 Task: Look for Airbnb properties in Hassi Messaoud, Algeria from 2nd December, 2023 to 9th December, 2023 for 4 adults. Place can be entire room with 2 bedrooms having 2 beds and 2 bathrooms. Property type can be house. Amenities needed are: washing machine.
Action: Mouse moved to (439, 98)
Screenshot: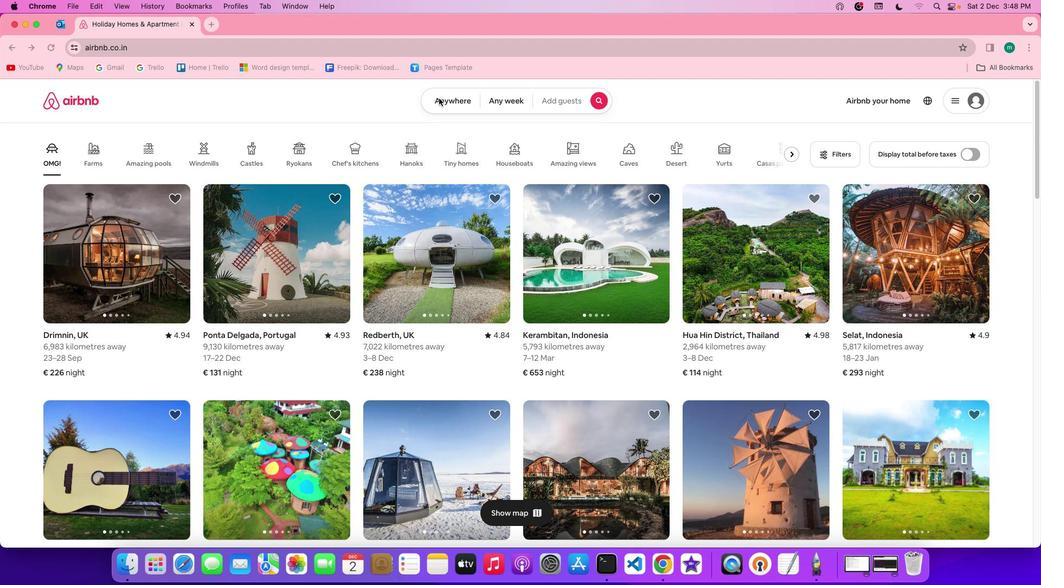 
Action: Mouse pressed left at (439, 98)
Screenshot: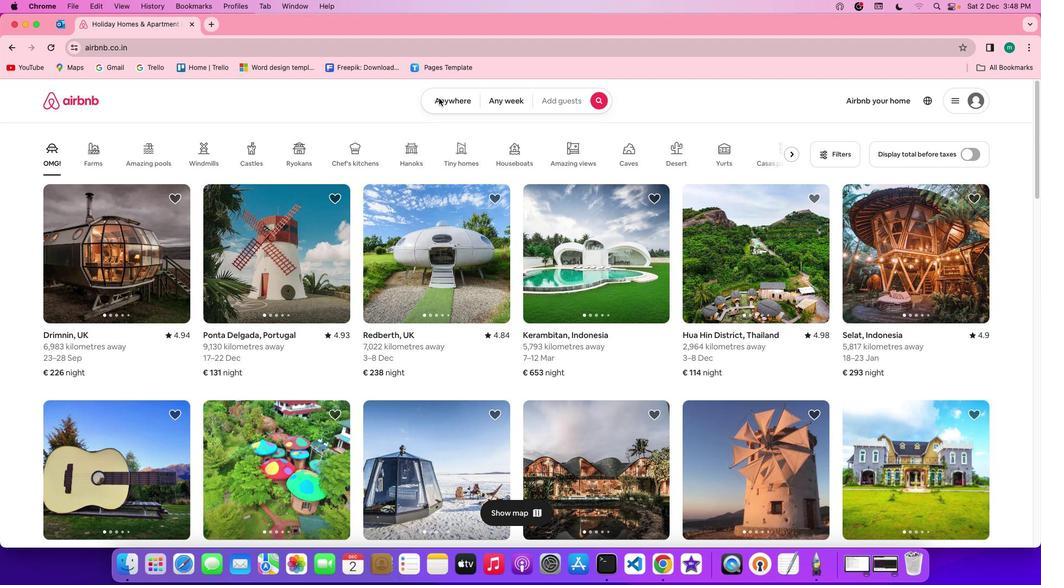 
Action: Mouse pressed left at (439, 98)
Screenshot: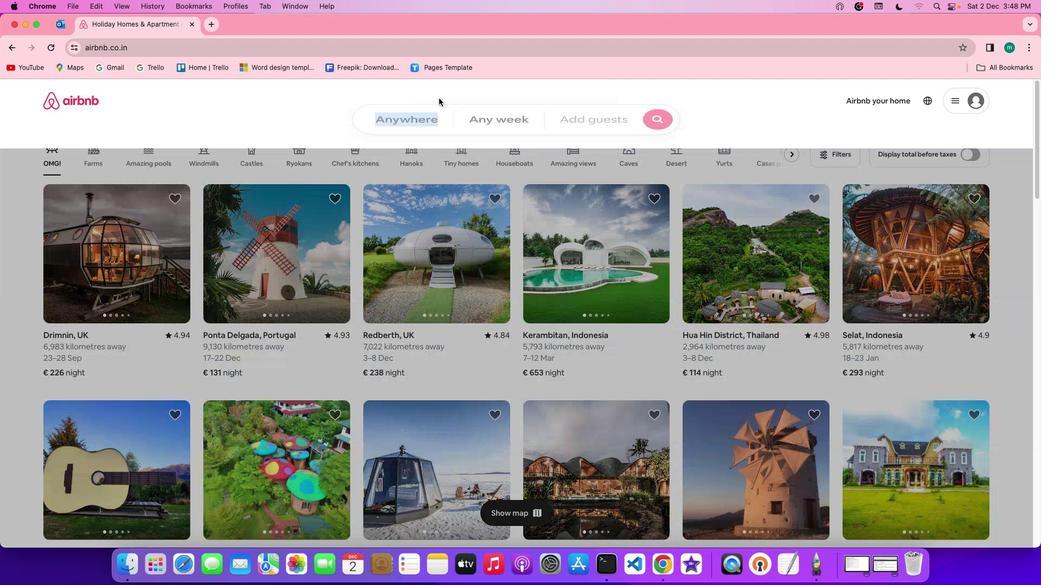 
Action: Mouse moved to (393, 145)
Screenshot: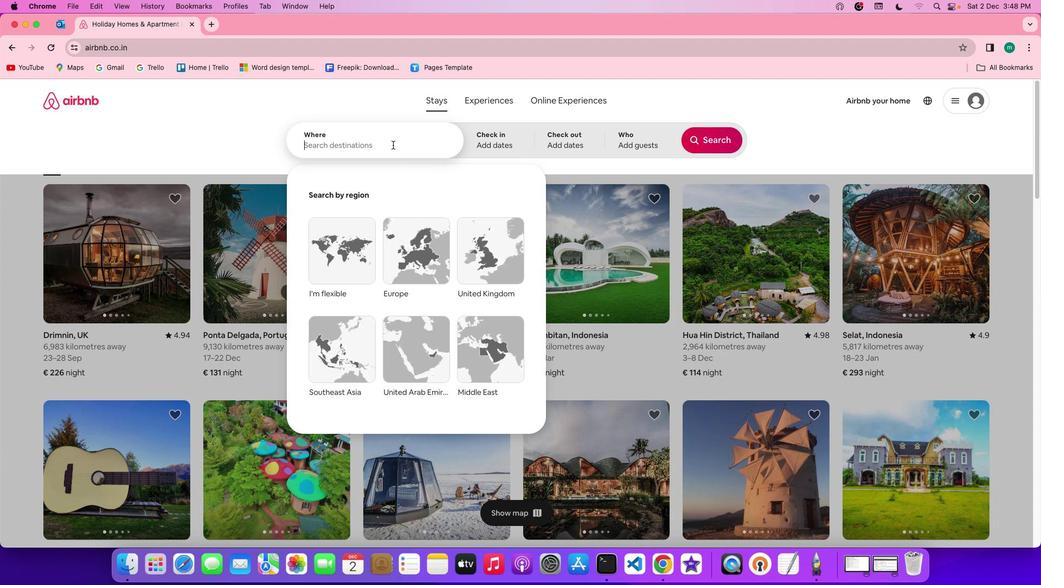 
Action: Mouse pressed left at (393, 145)
Screenshot: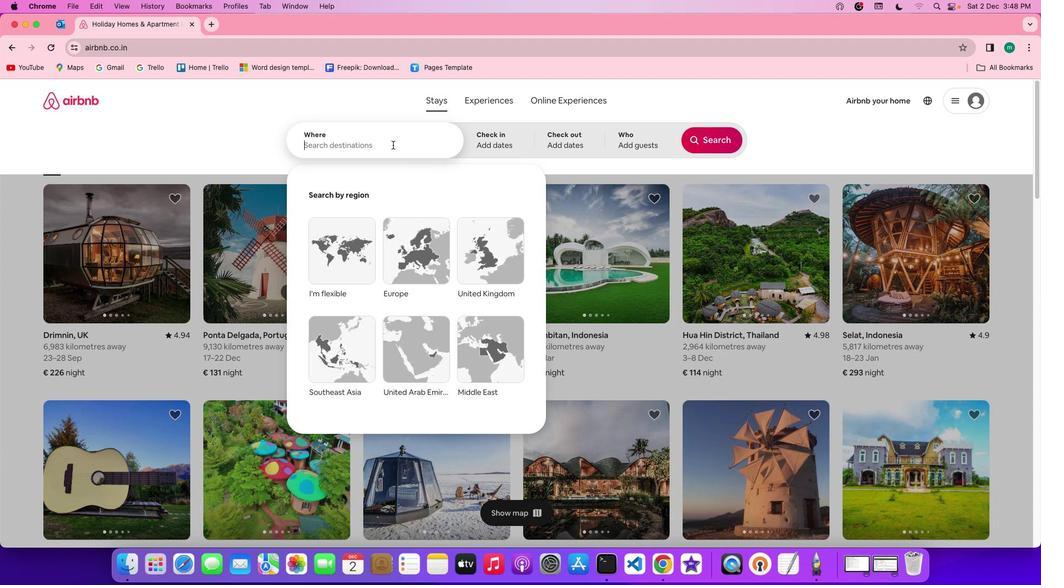 
Action: Key pressed Key.shift'H''a''s''s''i'Key.spaceKey.shift'M''e''s''s''a''o''u''d'','Key.spaceKey.shift'a''l''g''e''r''i''a'
Screenshot: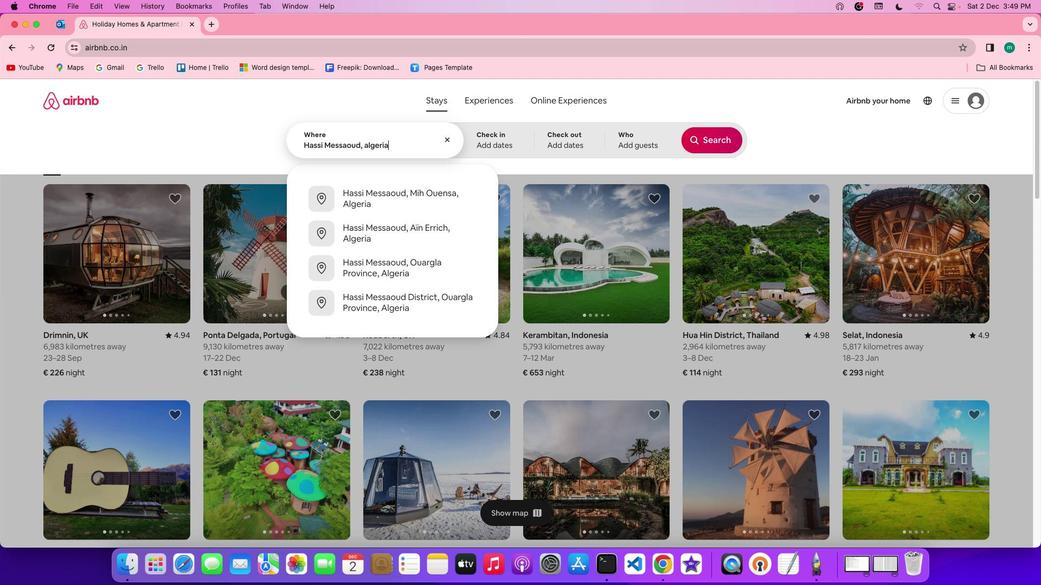 
Action: Mouse moved to (505, 138)
Screenshot: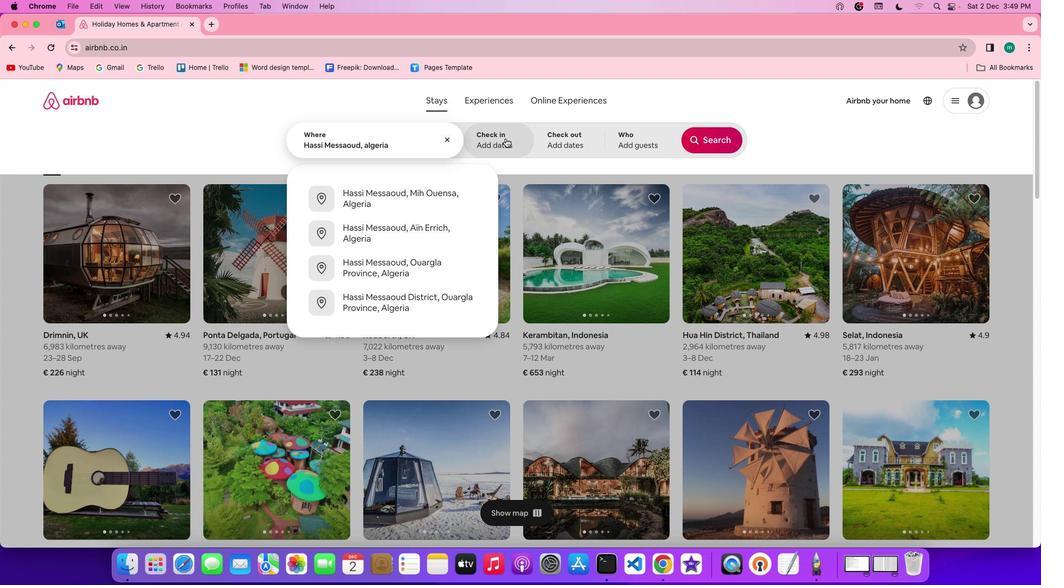 
Action: Mouse pressed left at (505, 138)
Screenshot: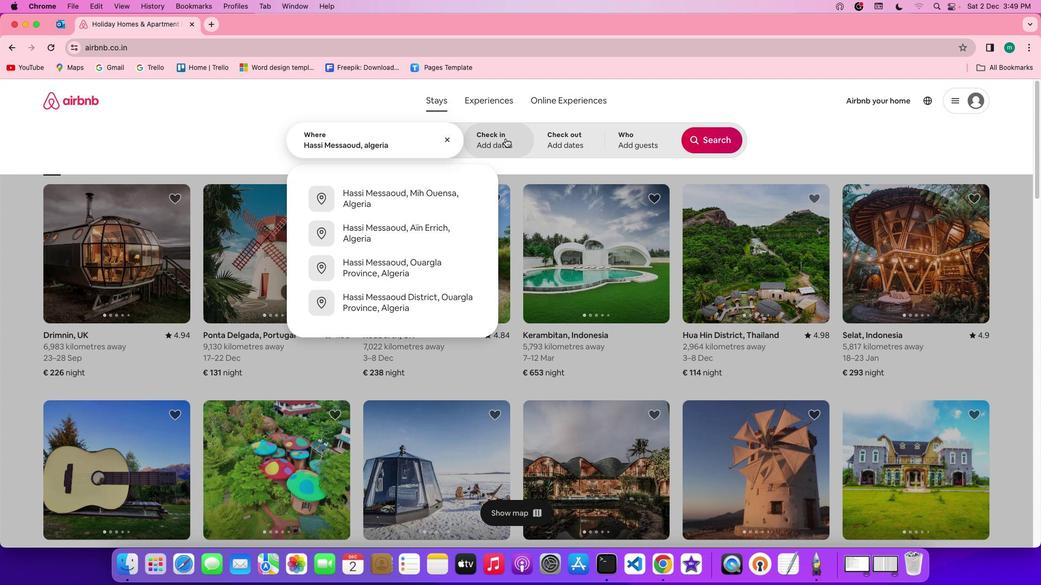 
Action: Mouse moved to (485, 278)
Screenshot: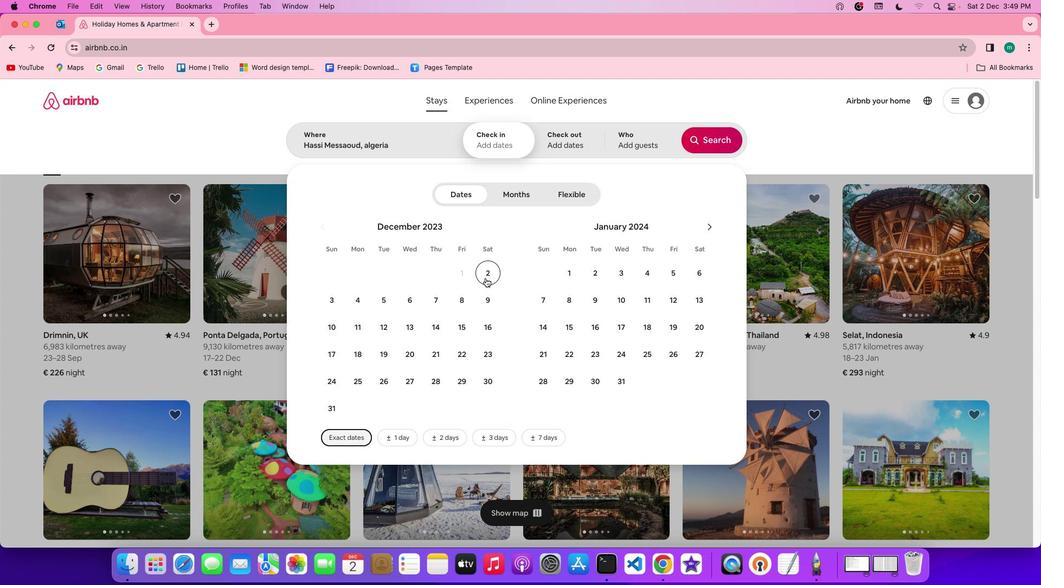 
Action: Mouse pressed left at (485, 278)
Screenshot: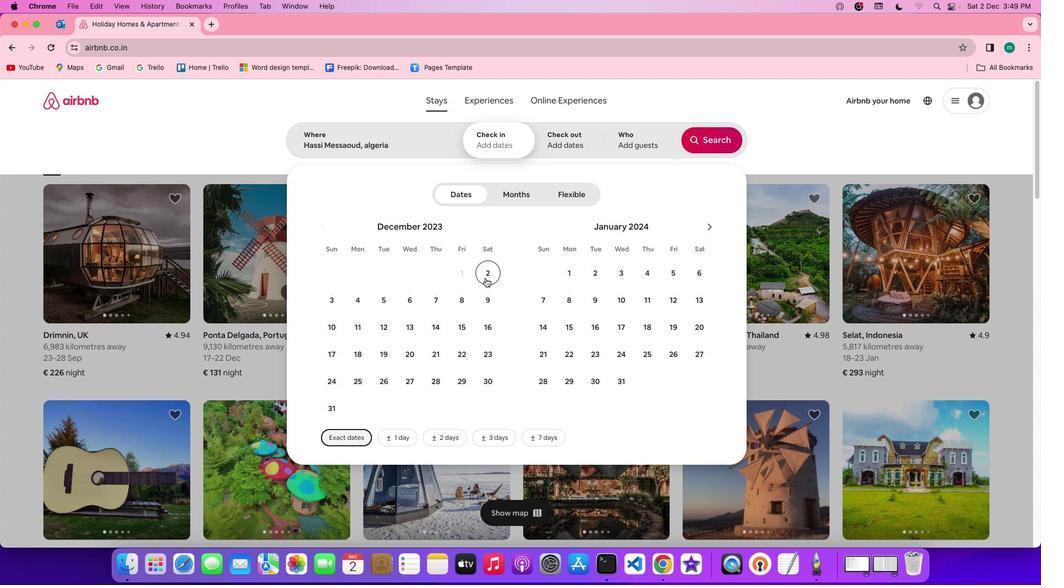 
Action: Mouse moved to (478, 302)
Screenshot: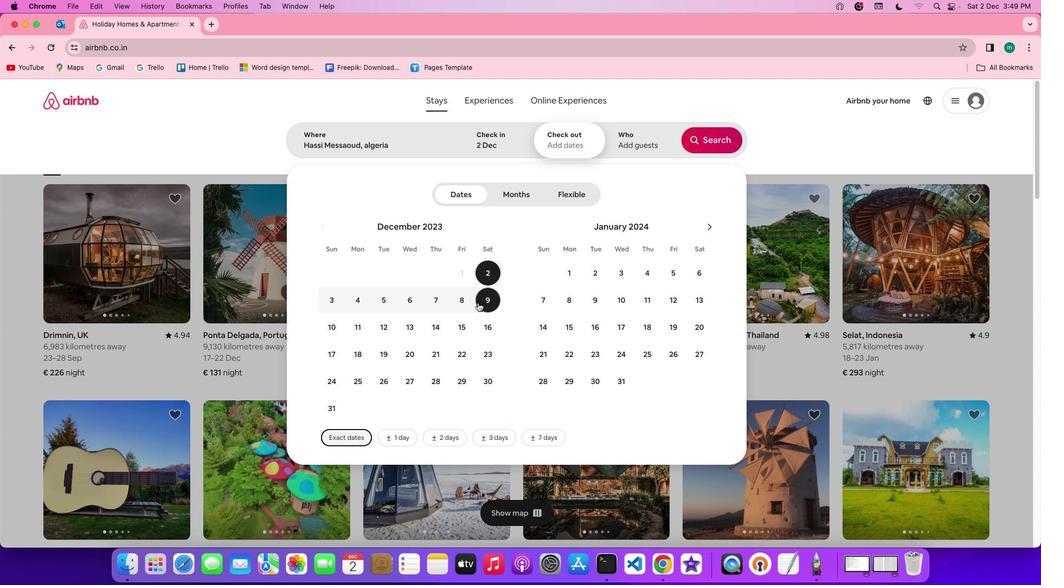 
Action: Mouse pressed left at (478, 302)
Screenshot: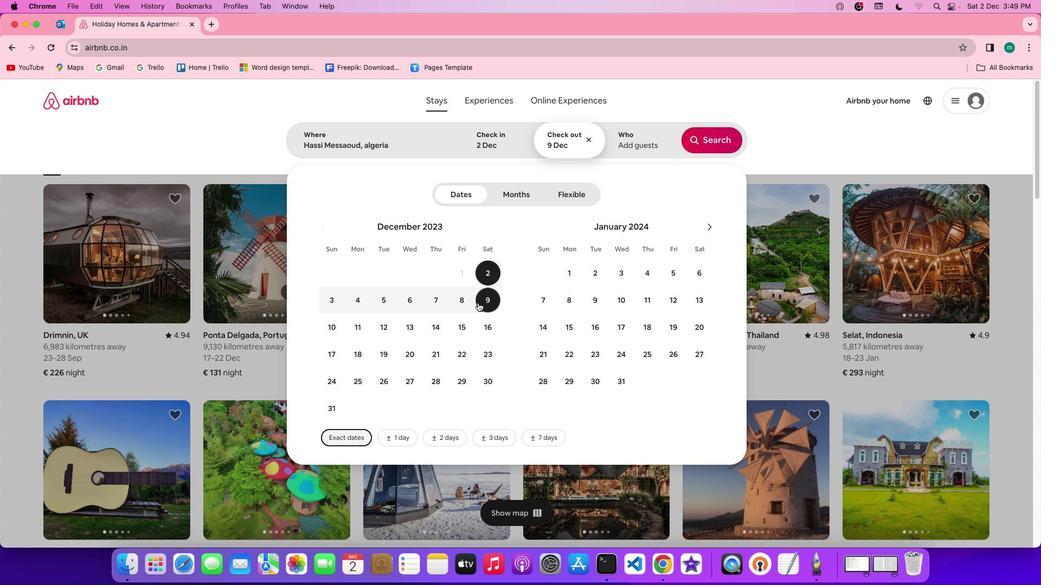 
Action: Mouse moved to (649, 149)
Screenshot: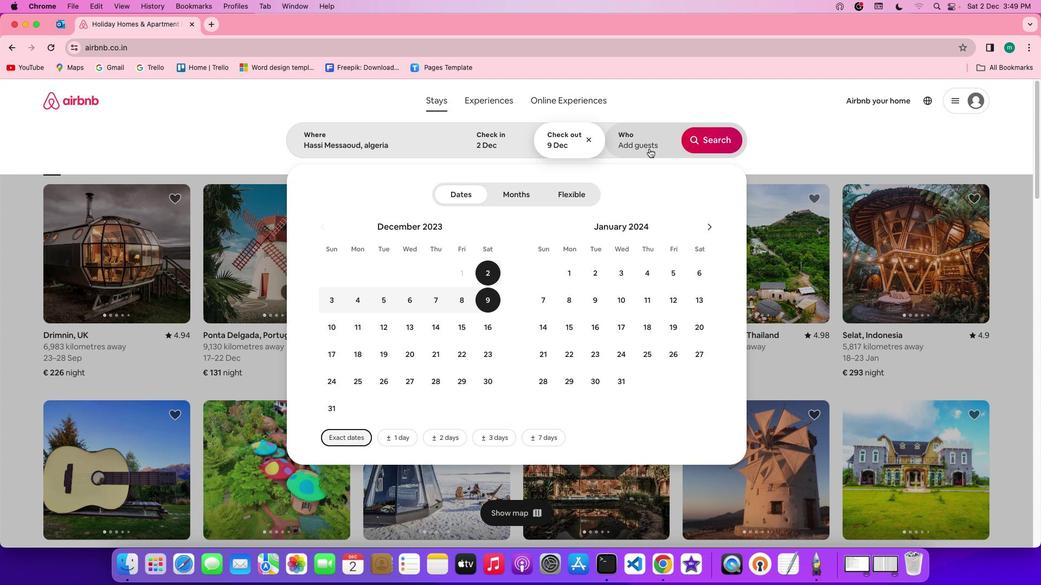 
Action: Mouse pressed left at (649, 149)
Screenshot: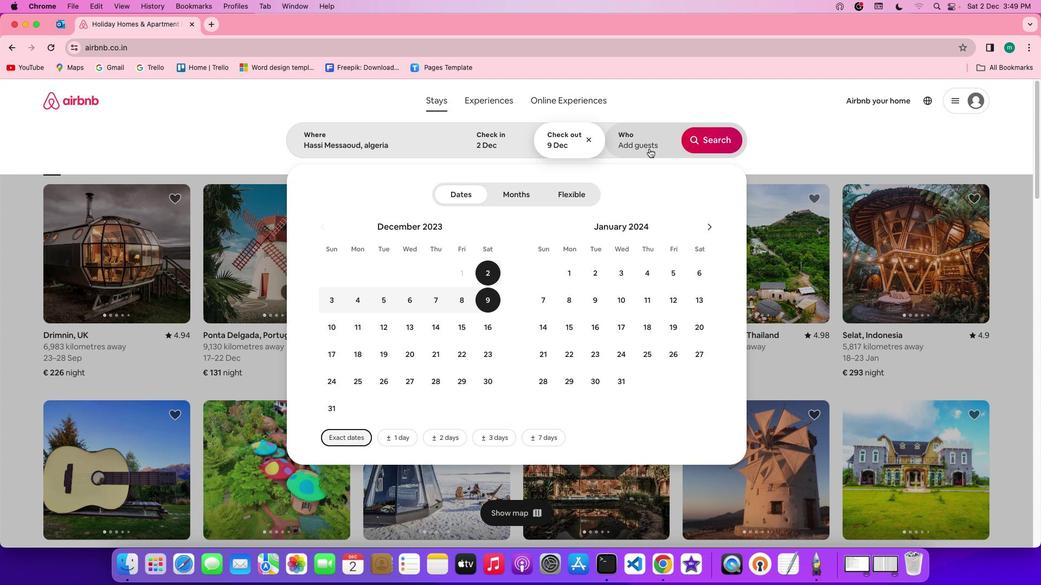 
Action: Mouse moved to (717, 193)
Screenshot: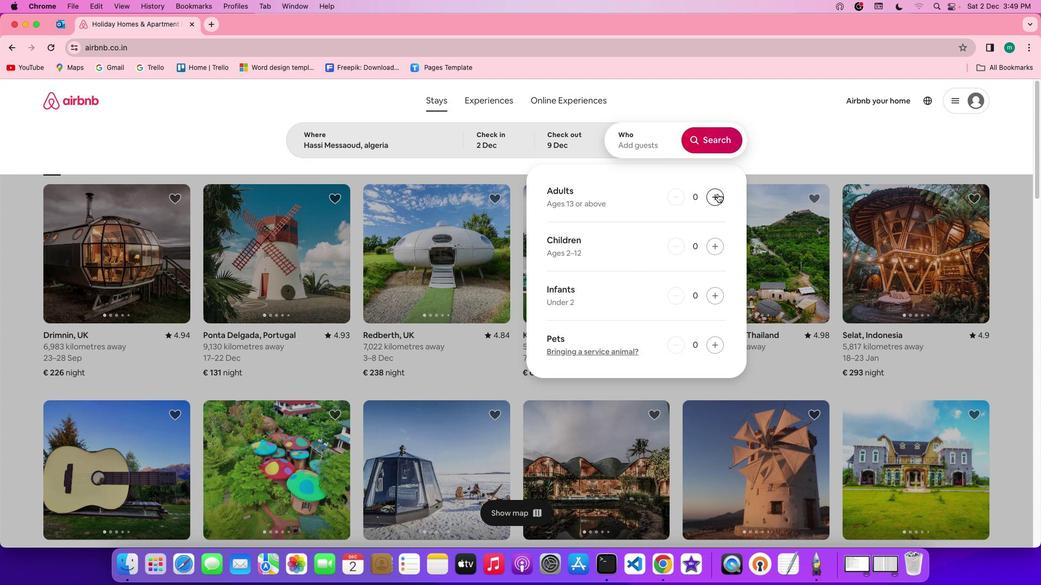 
Action: Mouse pressed left at (717, 193)
Screenshot: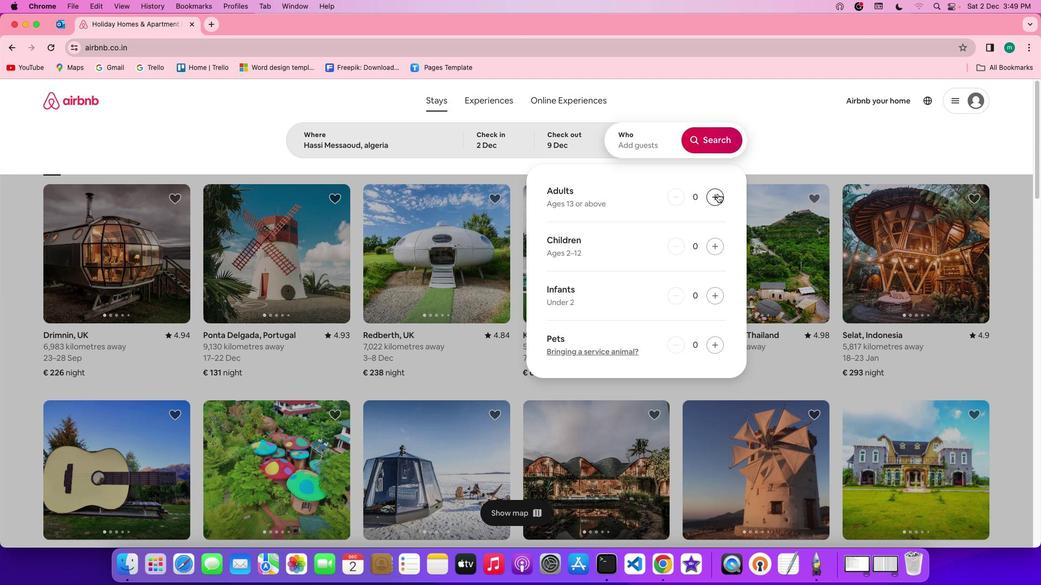 
Action: Mouse pressed left at (717, 193)
Screenshot: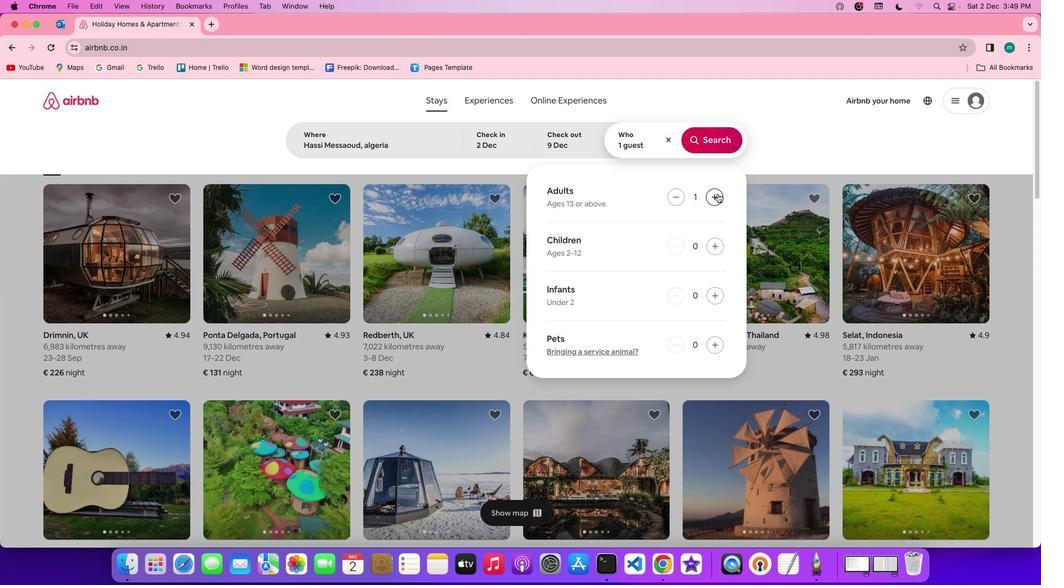 
Action: Mouse pressed left at (717, 193)
Screenshot: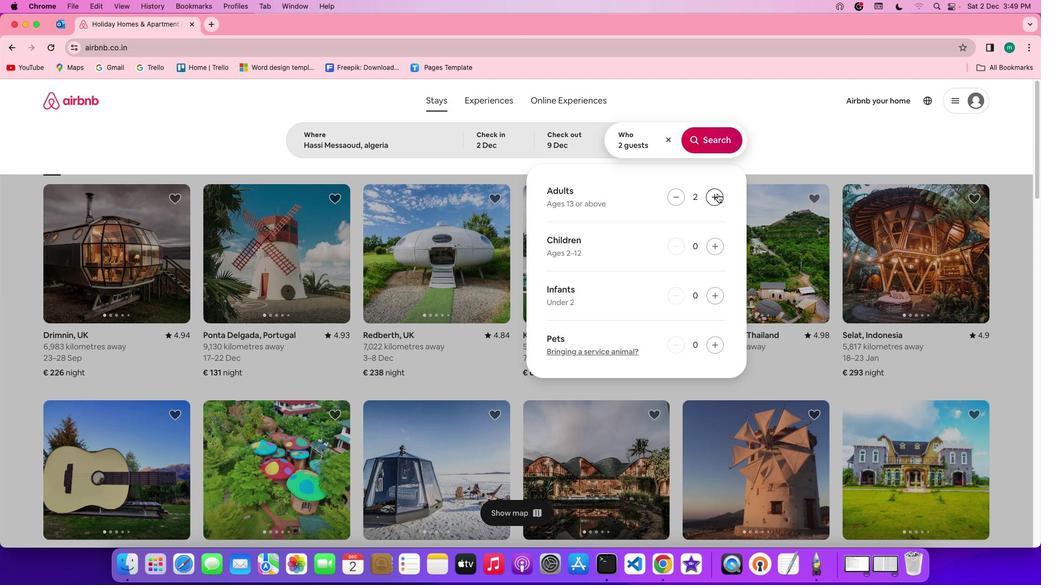 
Action: Mouse pressed left at (717, 193)
Screenshot: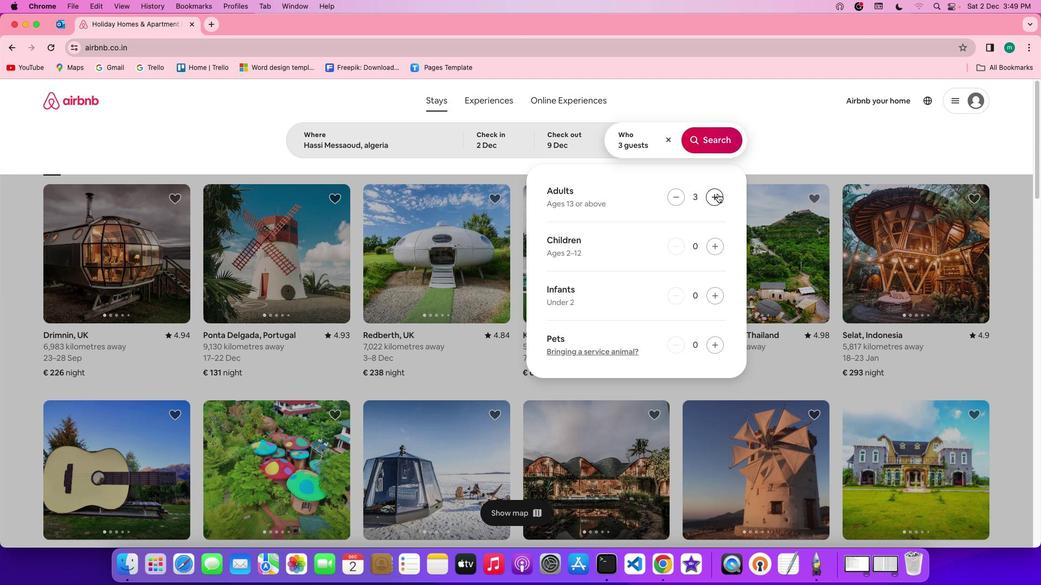 
Action: Mouse moved to (714, 146)
Screenshot: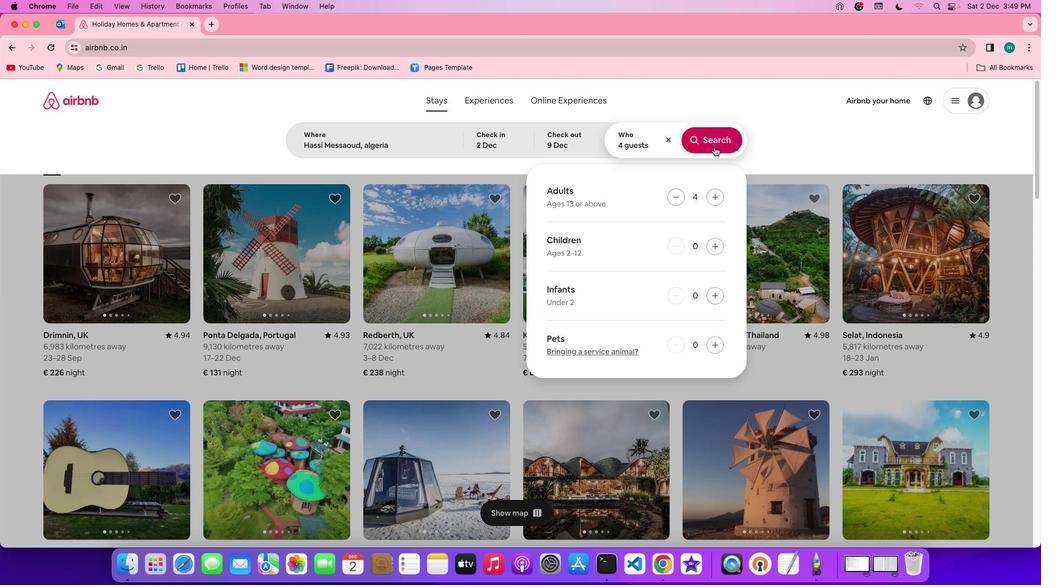 
Action: Mouse pressed left at (714, 146)
Screenshot: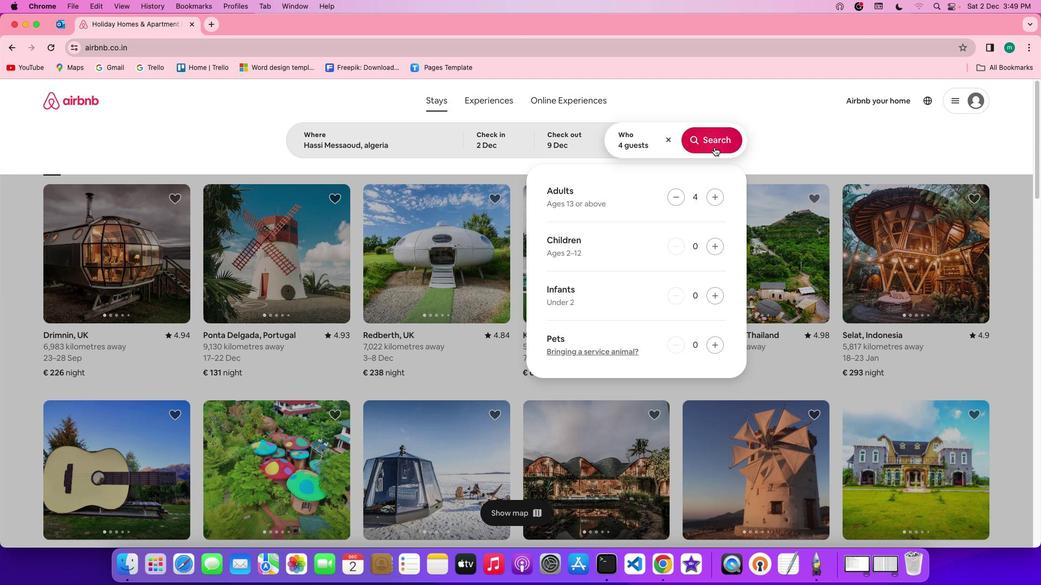 
Action: Mouse moved to (883, 143)
Screenshot: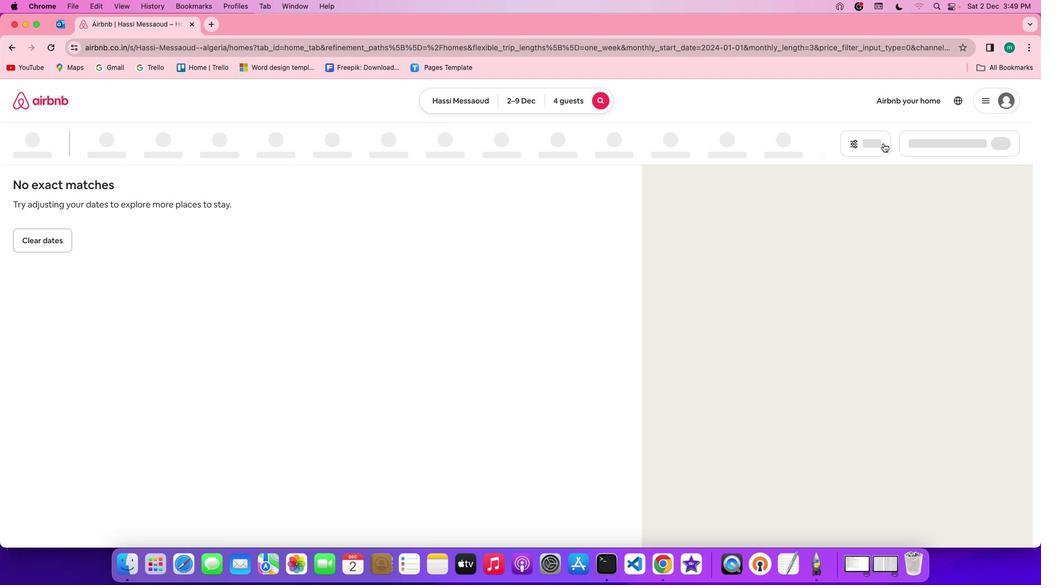 
Action: Mouse pressed left at (883, 143)
Screenshot: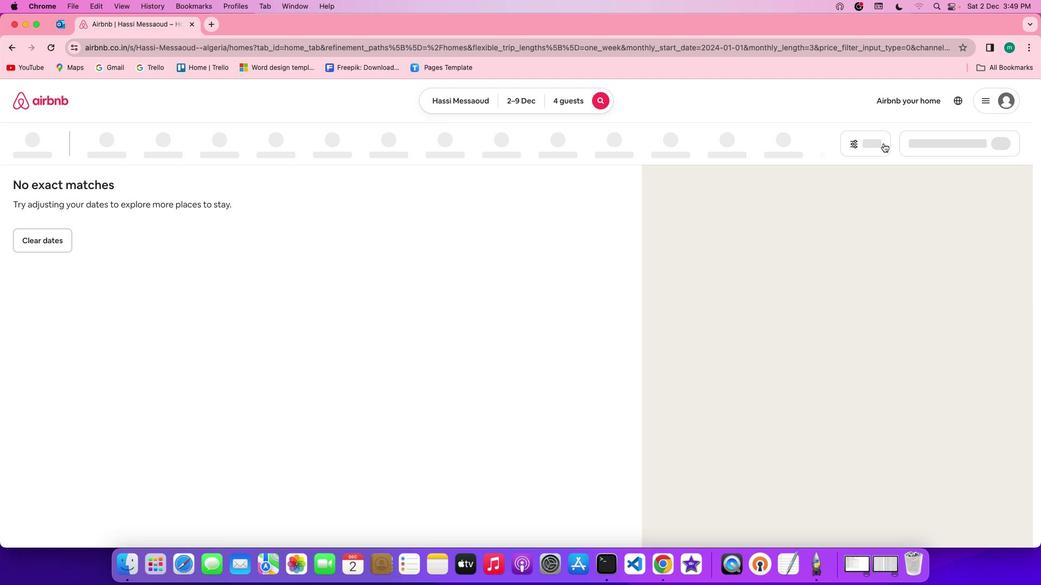 
Action: Mouse moved to (559, 277)
Screenshot: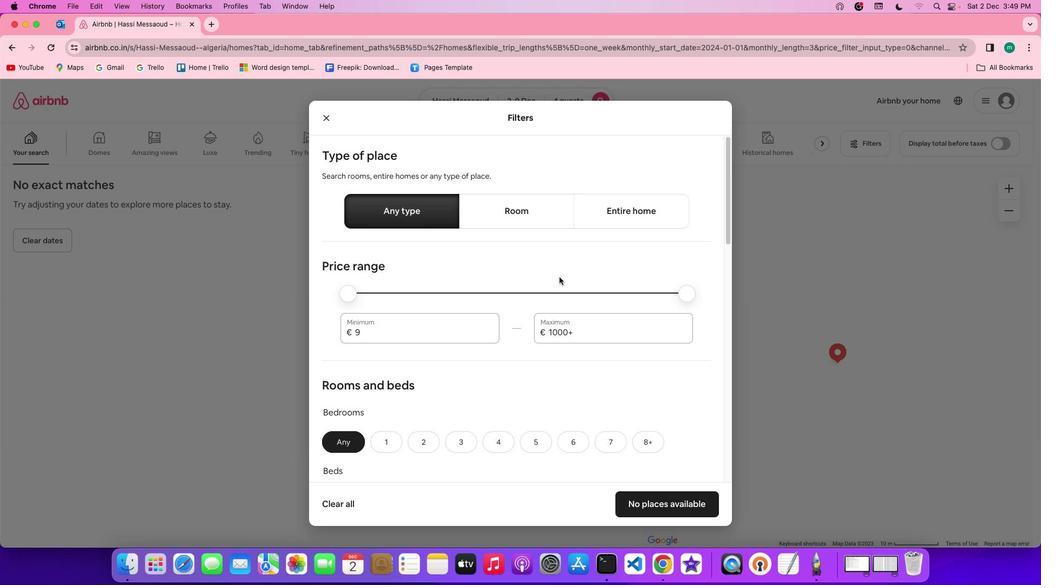 
Action: Mouse scrolled (559, 277) with delta (0, 0)
Screenshot: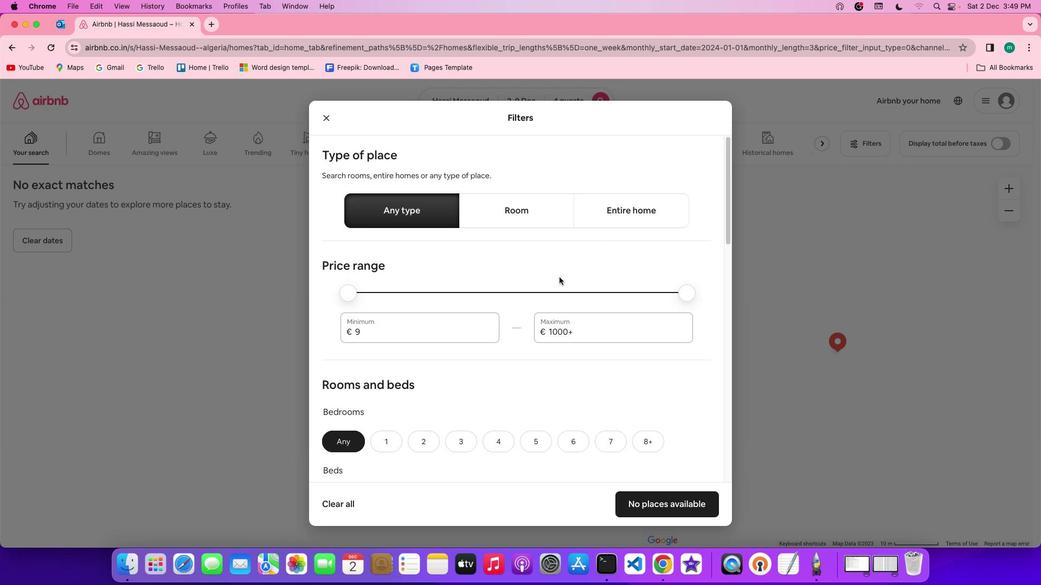 
Action: Mouse scrolled (559, 277) with delta (0, 0)
Screenshot: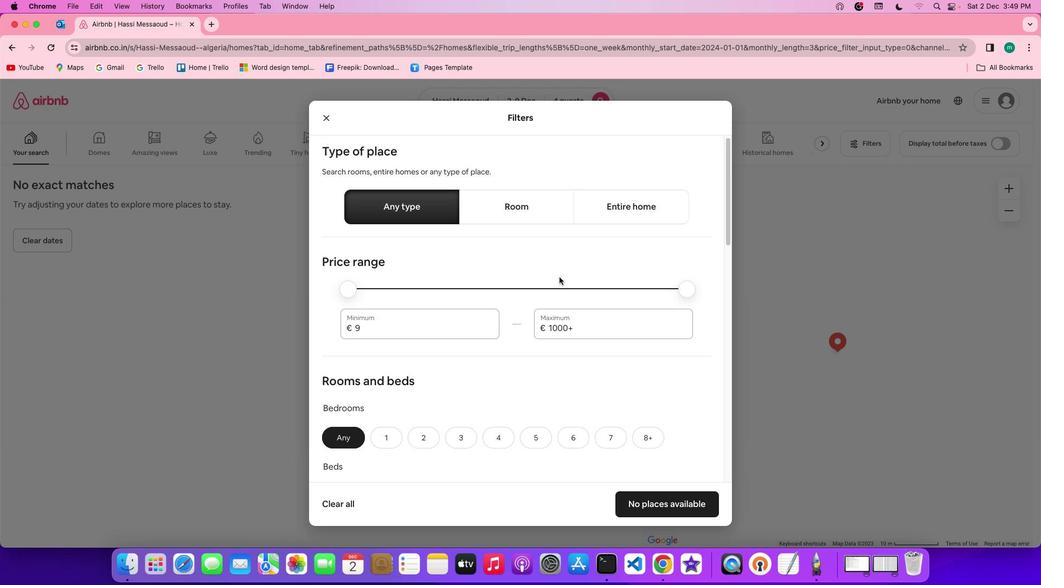 
Action: Mouse scrolled (559, 277) with delta (0, 0)
Screenshot: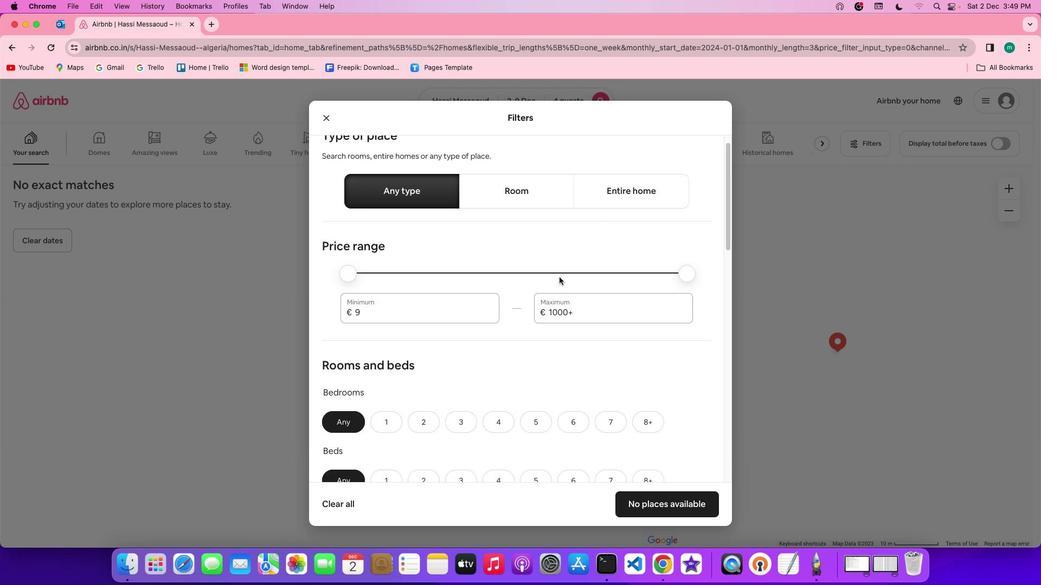 
Action: Mouse scrolled (559, 277) with delta (0, -1)
Screenshot: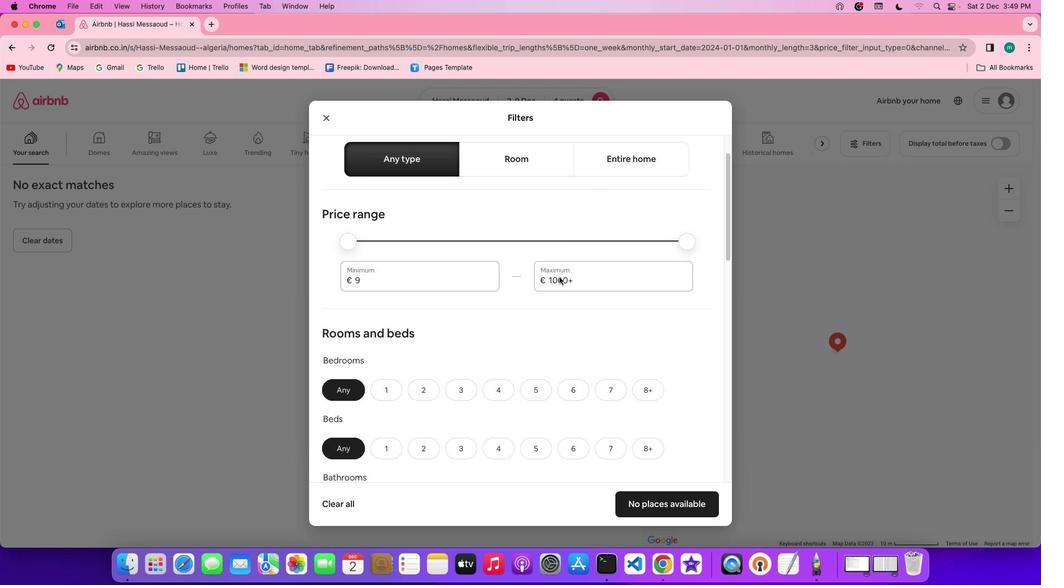 
Action: Mouse scrolled (559, 277) with delta (0, 0)
Screenshot: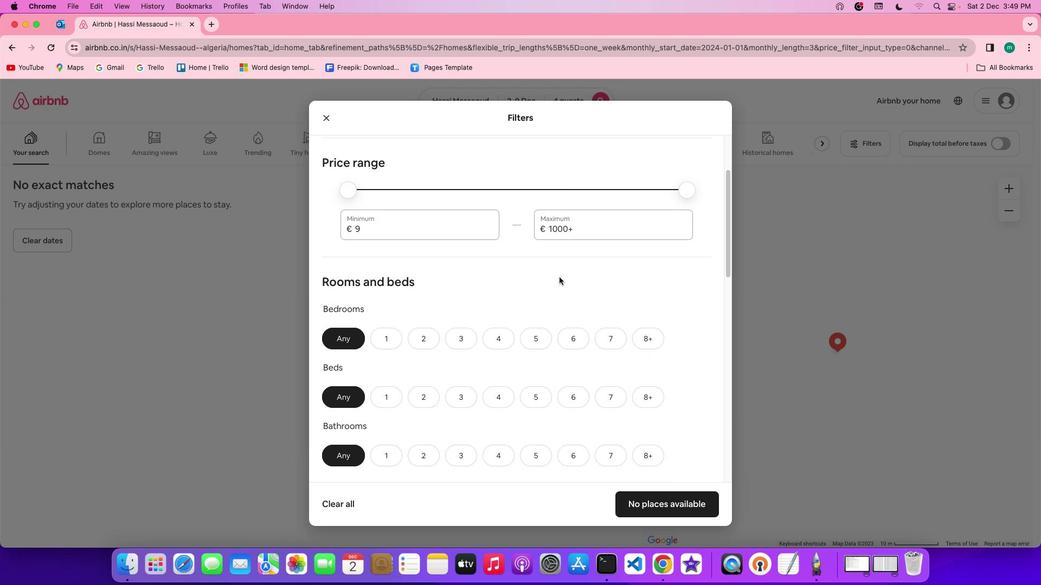 
Action: Mouse scrolled (559, 277) with delta (0, 0)
Screenshot: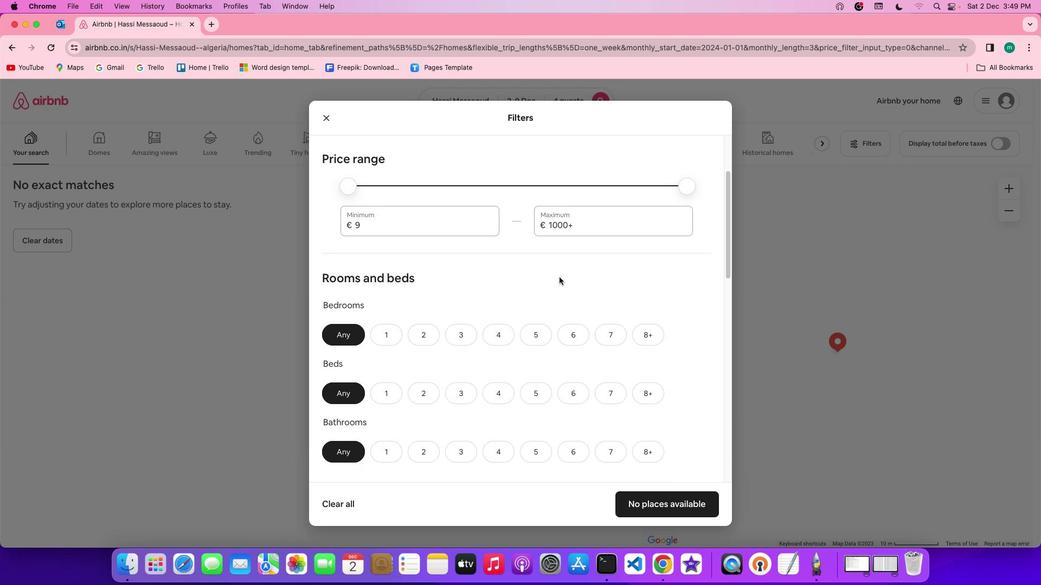 
Action: Mouse scrolled (559, 277) with delta (0, 0)
Screenshot: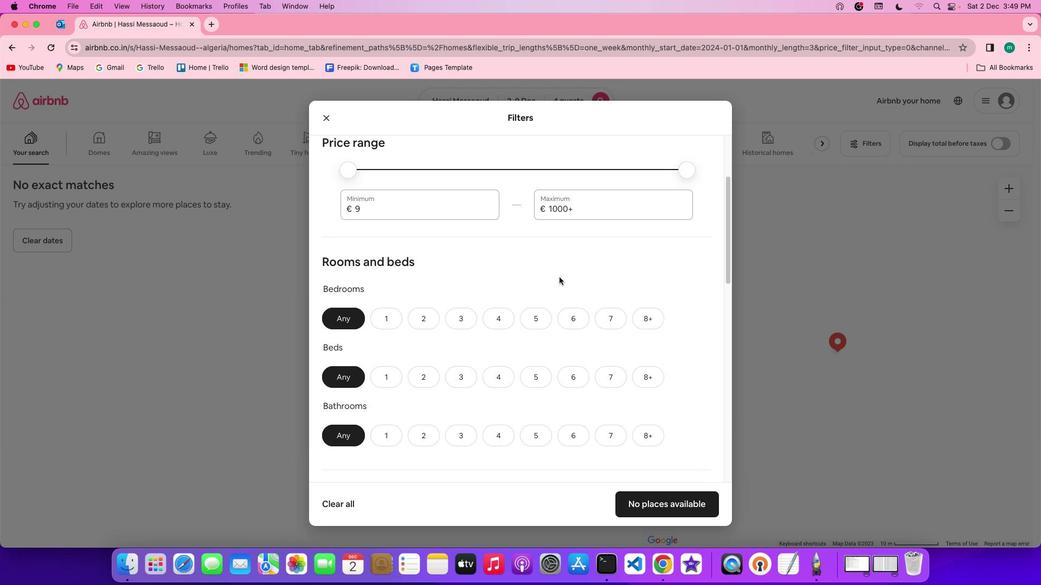 
Action: Mouse scrolled (559, 277) with delta (0, -1)
Screenshot: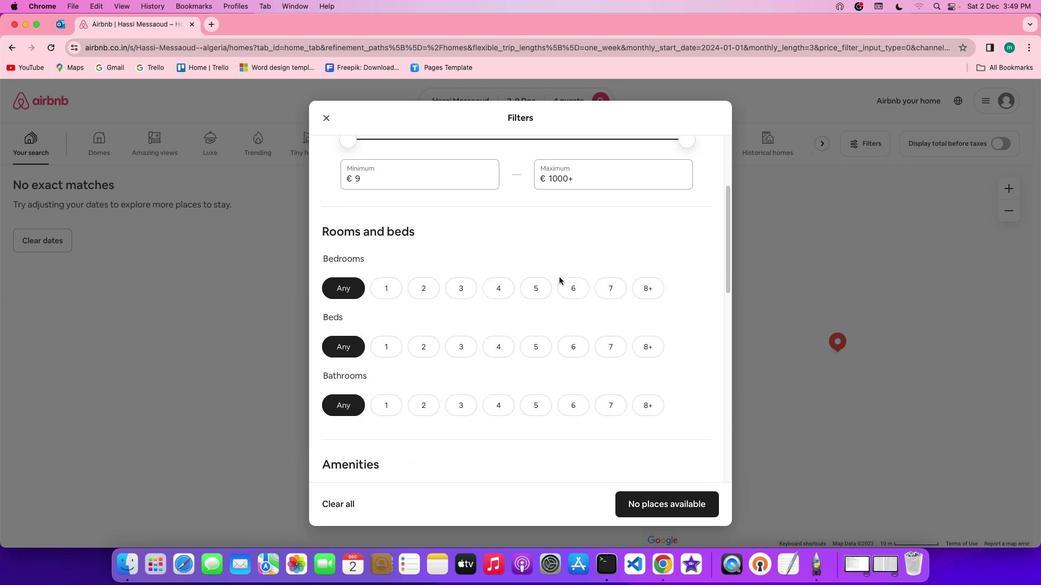 
Action: Mouse moved to (560, 277)
Screenshot: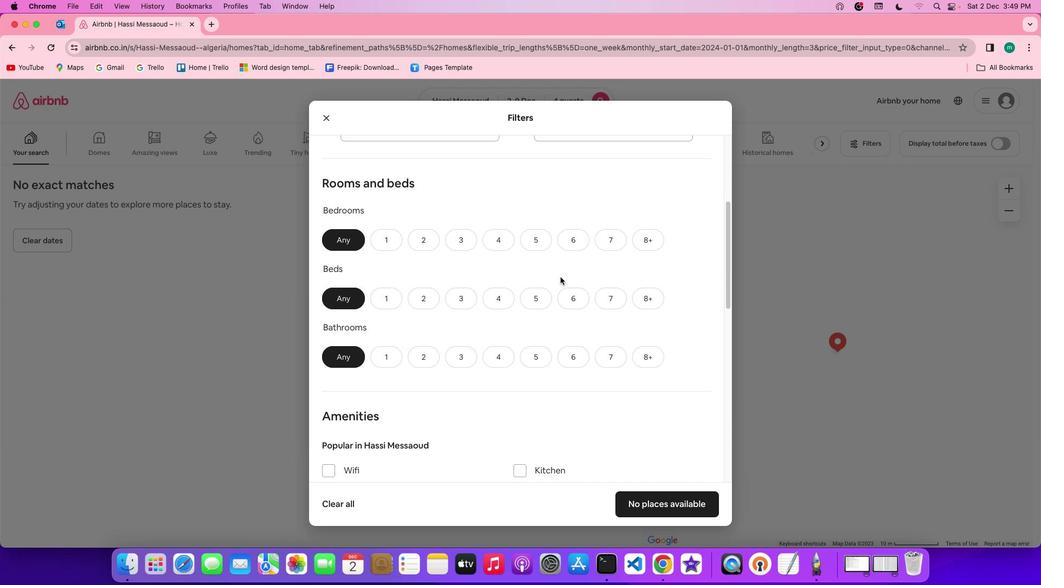 
Action: Mouse scrolled (560, 277) with delta (0, 0)
Screenshot: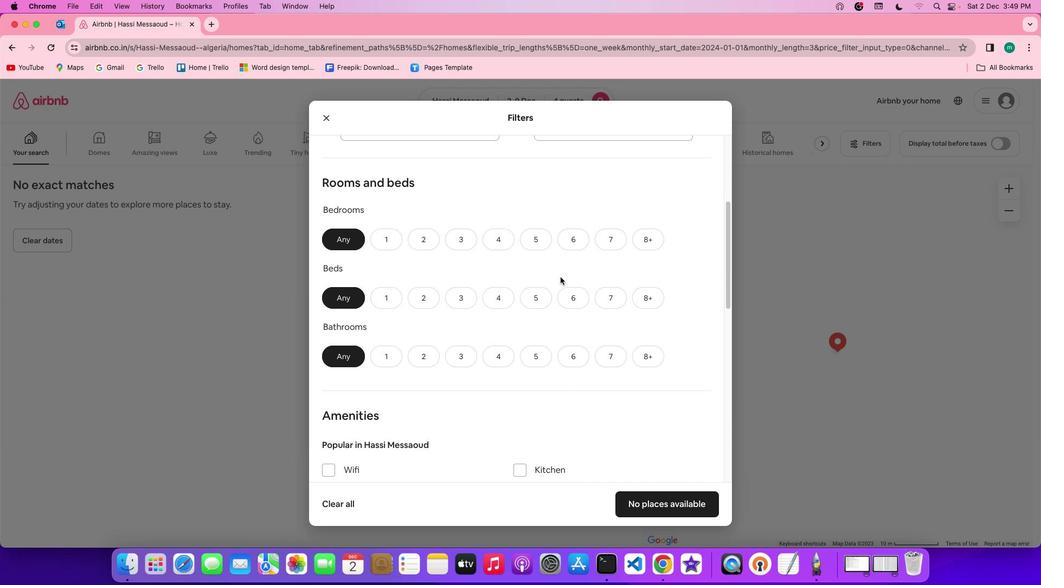 
Action: Mouse scrolled (560, 277) with delta (0, 0)
Screenshot: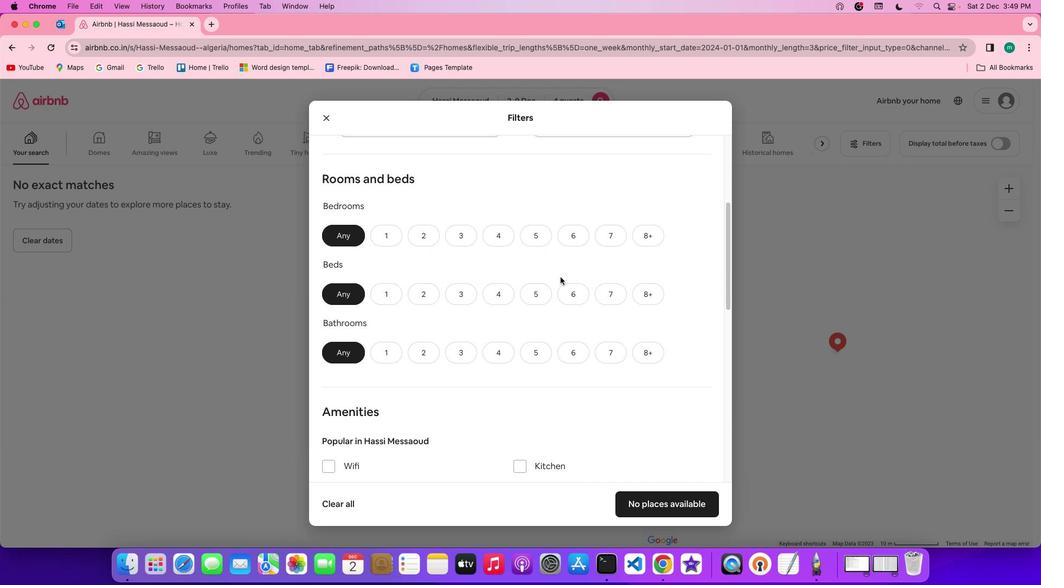 
Action: Mouse scrolled (560, 277) with delta (0, 0)
Screenshot: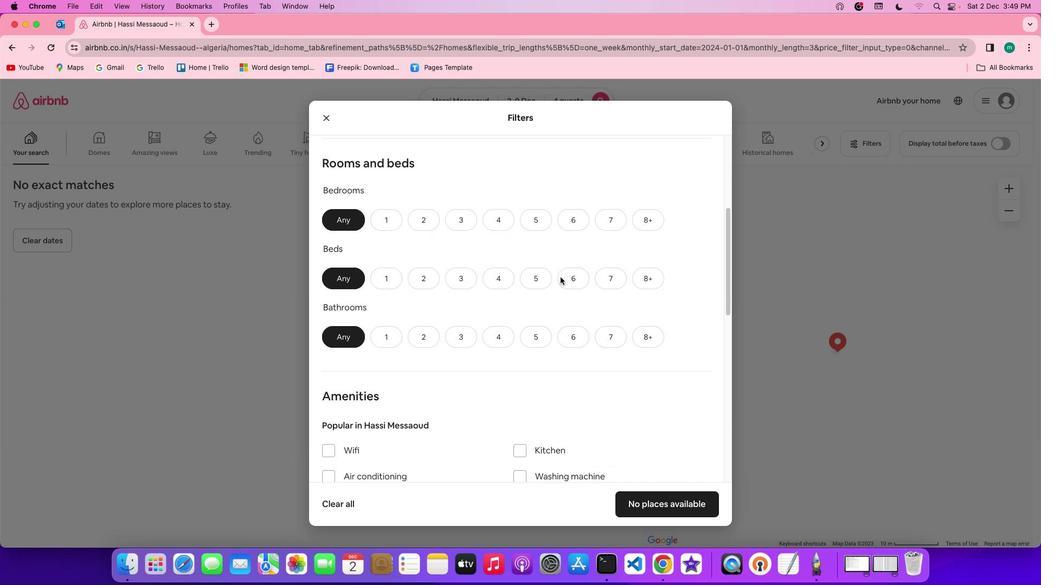 
Action: Mouse scrolled (560, 277) with delta (0, -1)
Screenshot: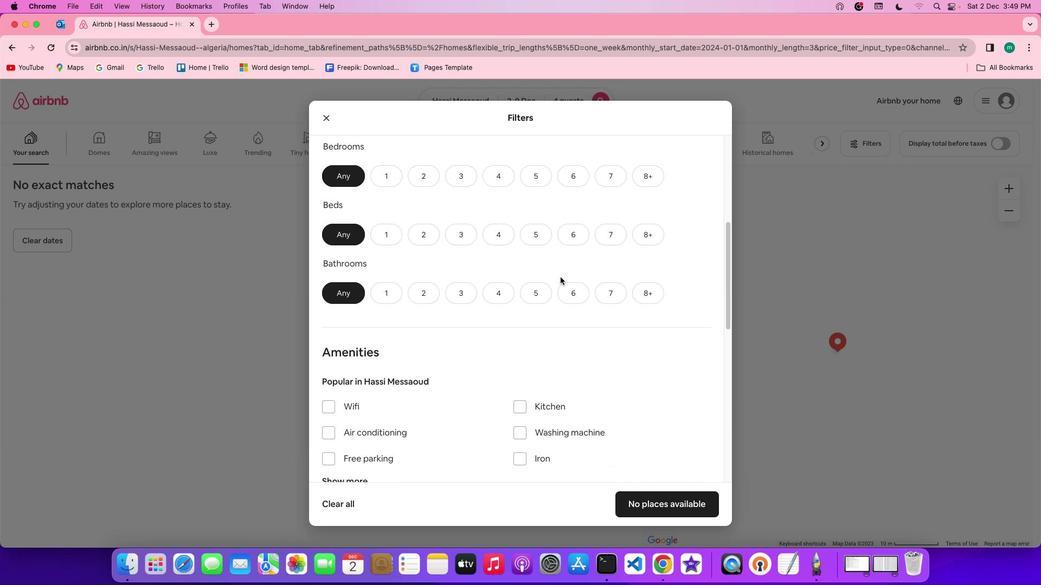 
Action: Mouse moved to (423, 148)
Screenshot: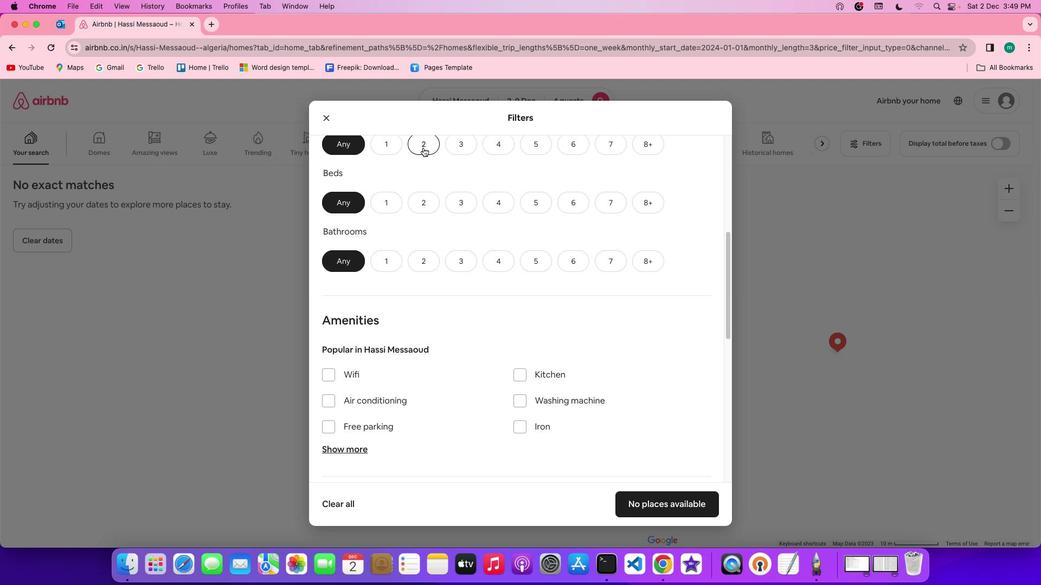 
Action: Mouse pressed left at (423, 148)
Screenshot: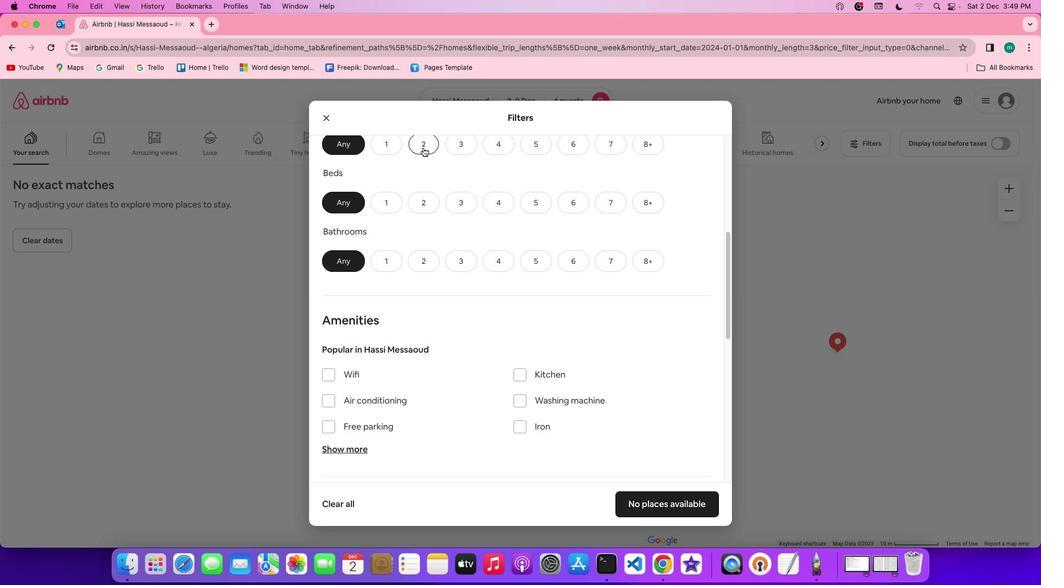 
Action: Mouse moved to (426, 207)
Screenshot: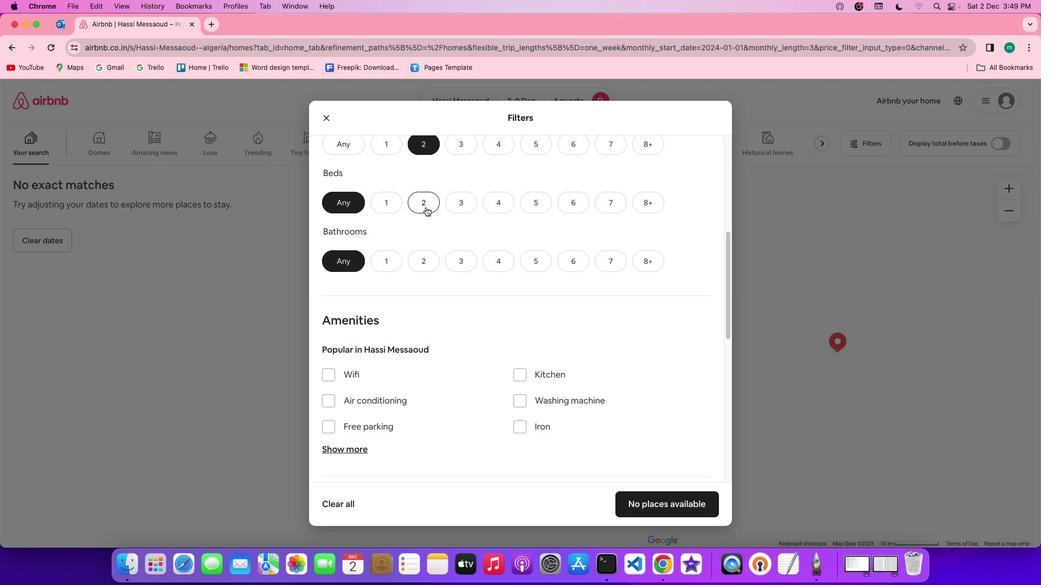 
Action: Mouse pressed left at (426, 207)
Screenshot: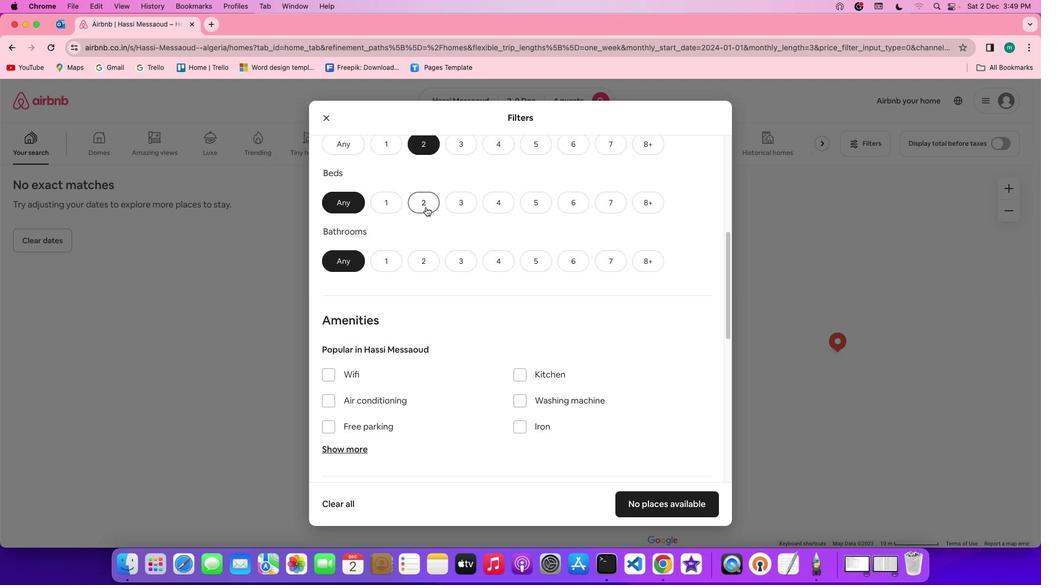 
Action: Mouse moved to (433, 267)
Screenshot: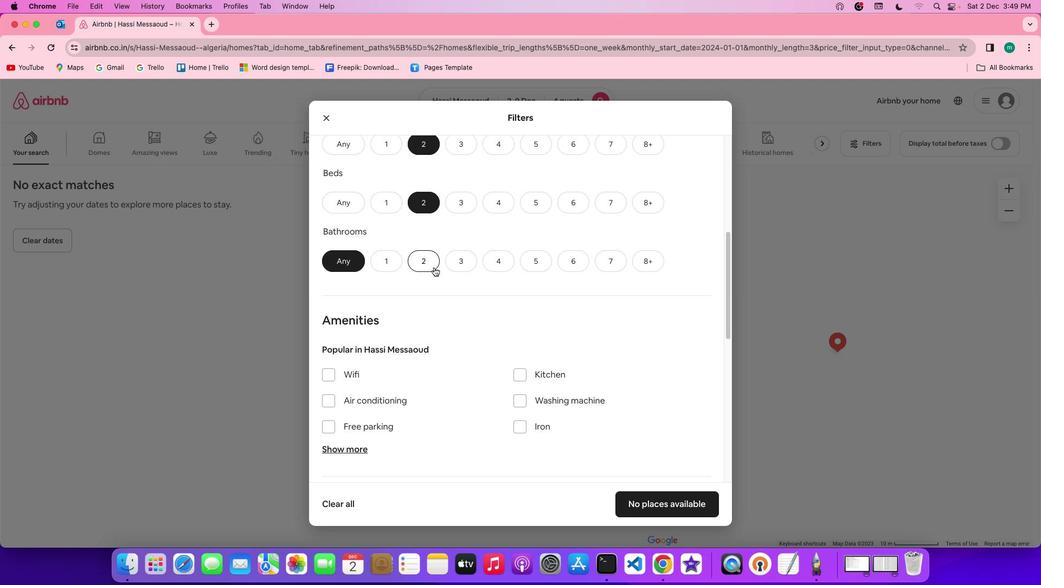 
Action: Mouse pressed left at (433, 267)
Screenshot: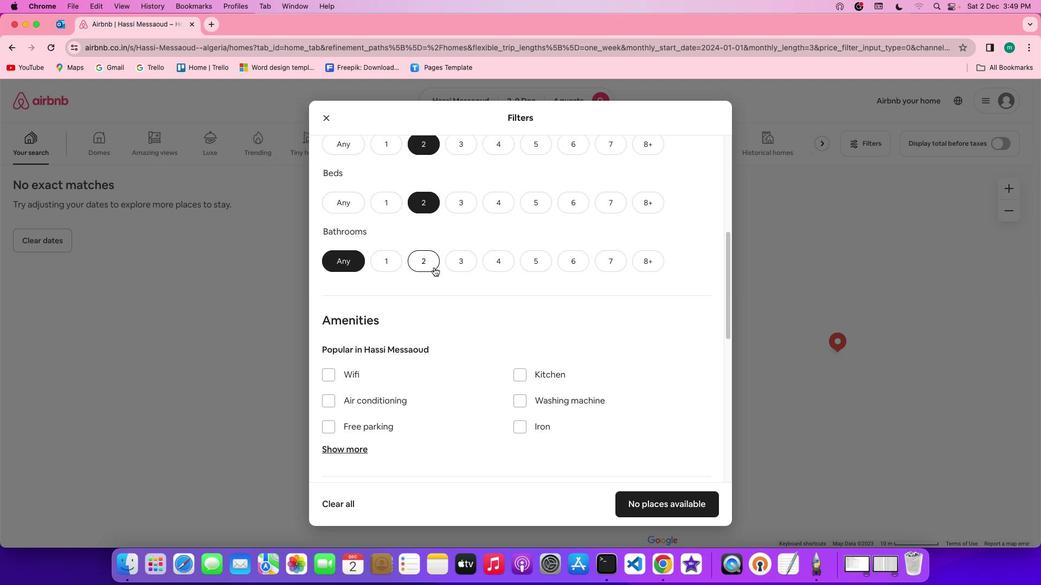 
Action: Mouse moved to (655, 306)
Screenshot: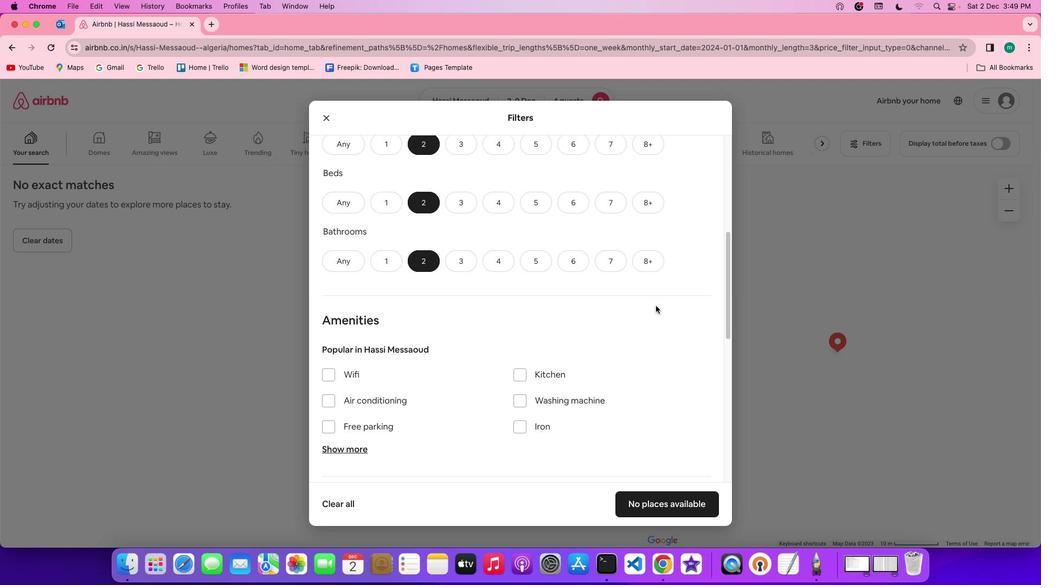 
Action: Mouse scrolled (655, 306) with delta (0, 0)
Screenshot: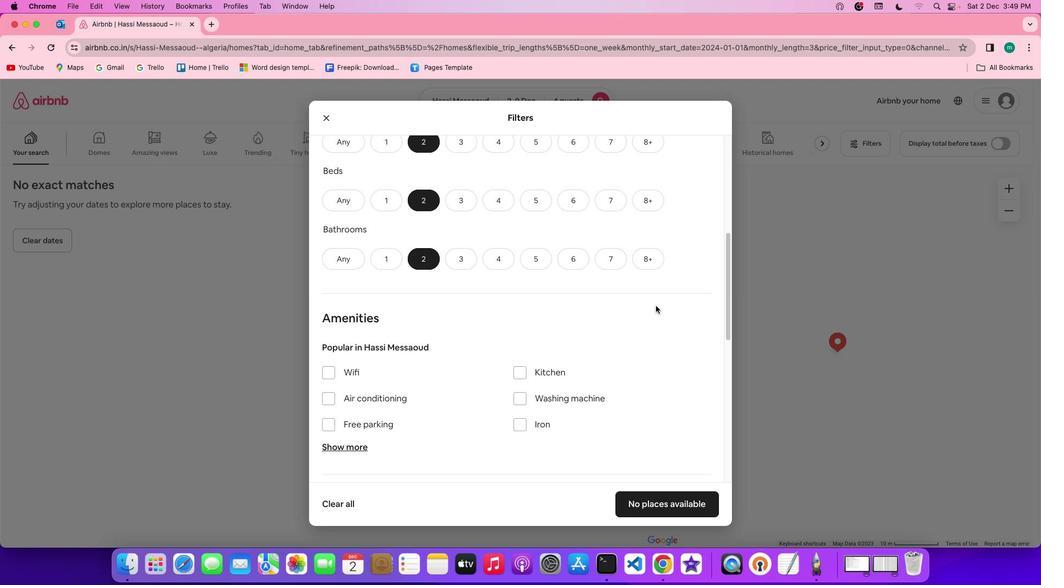 
Action: Mouse scrolled (655, 306) with delta (0, 0)
Screenshot: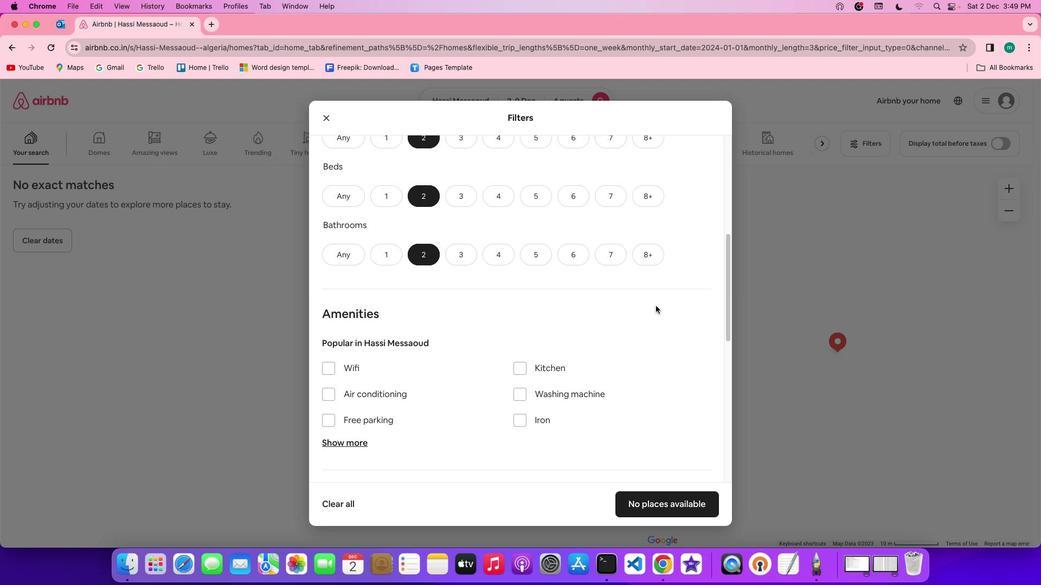 
Action: Mouse scrolled (655, 306) with delta (0, -1)
Screenshot: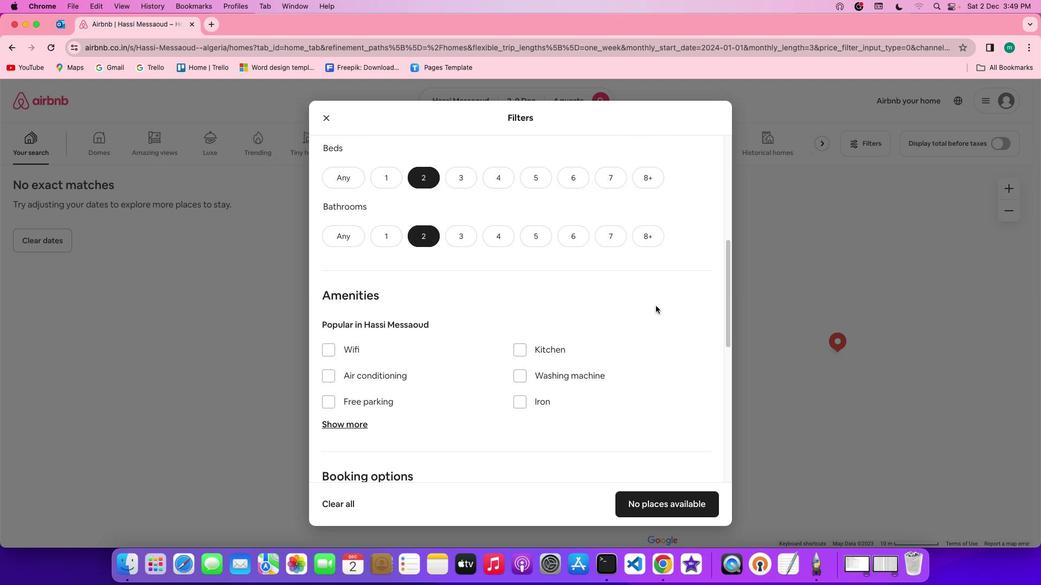 
Action: Mouse scrolled (655, 306) with delta (0, 0)
Screenshot: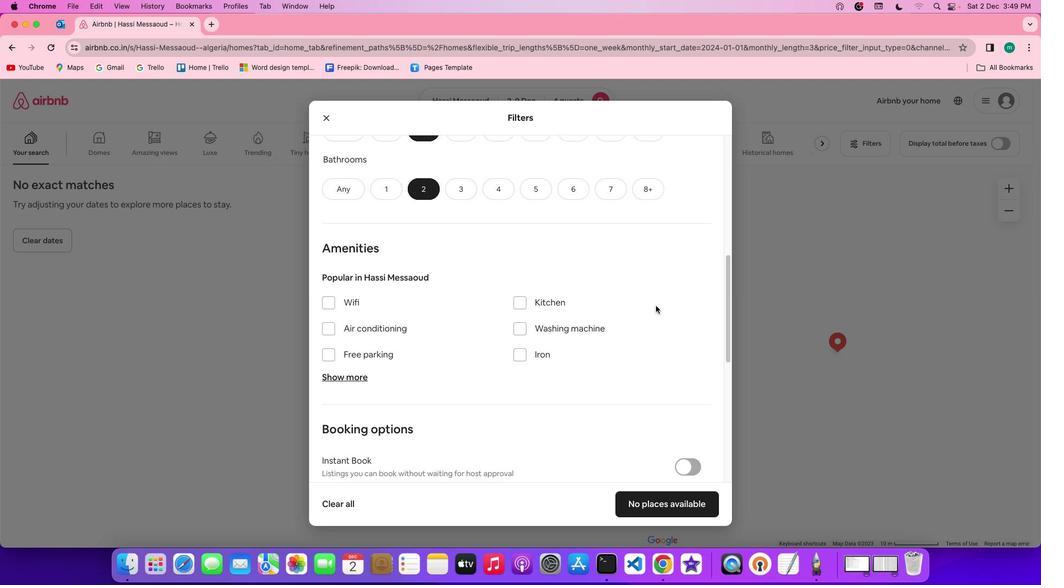 
Action: Mouse scrolled (655, 306) with delta (0, 0)
Screenshot: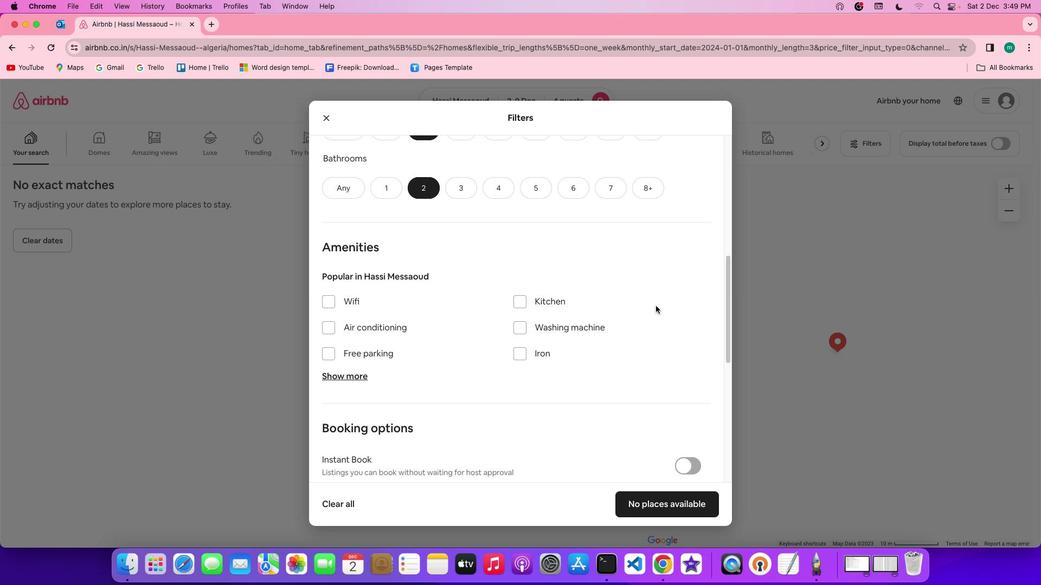 
Action: Mouse scrolled (655, 306) with delta (0, 0)
Screenshot: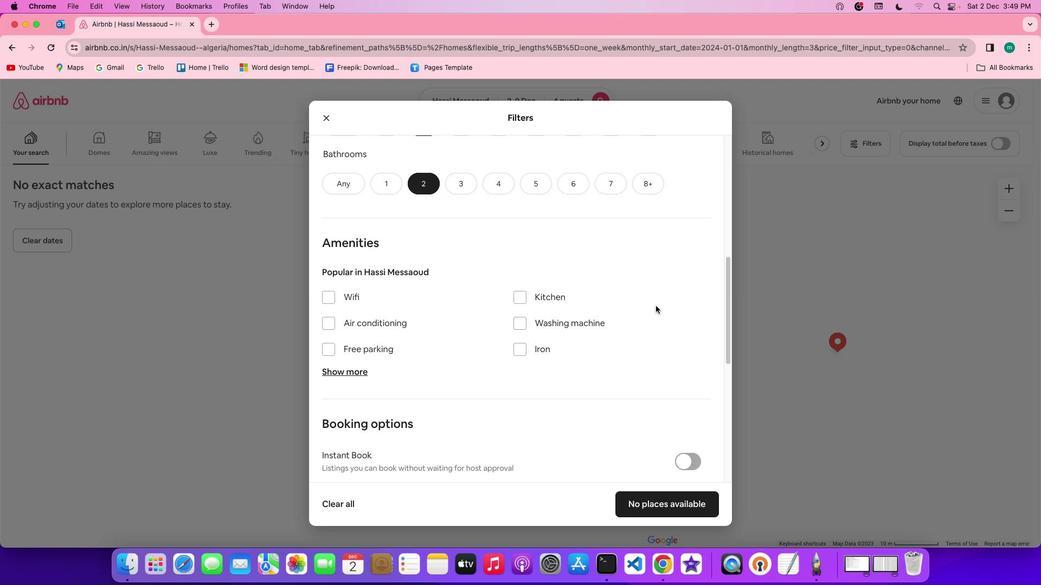 
Action: Mouse scrolled (655, 306) with delta (0, 0)
Screenshot: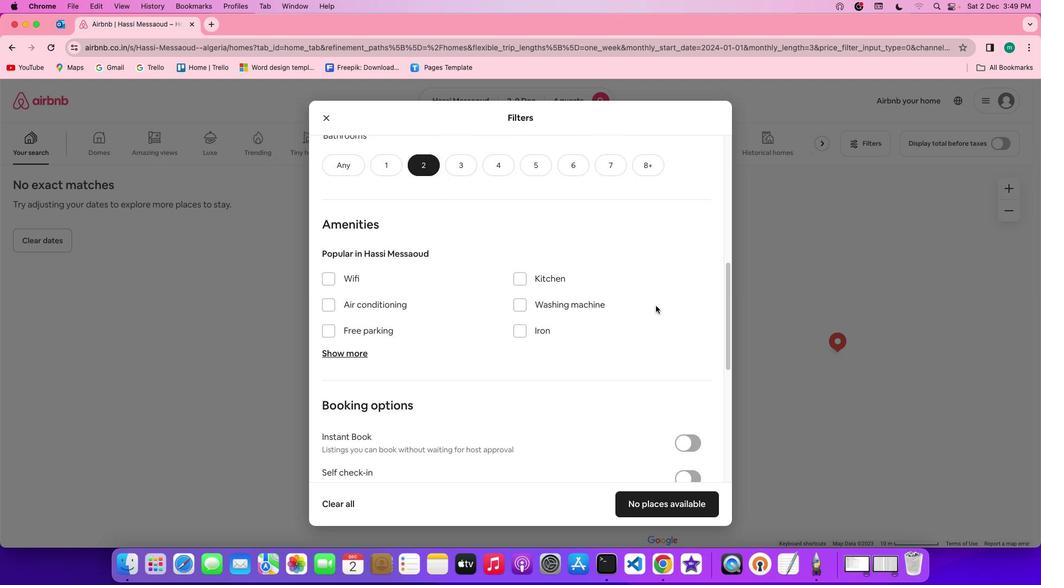 
Action: Mouse moved to (490, 287)
Screenshot: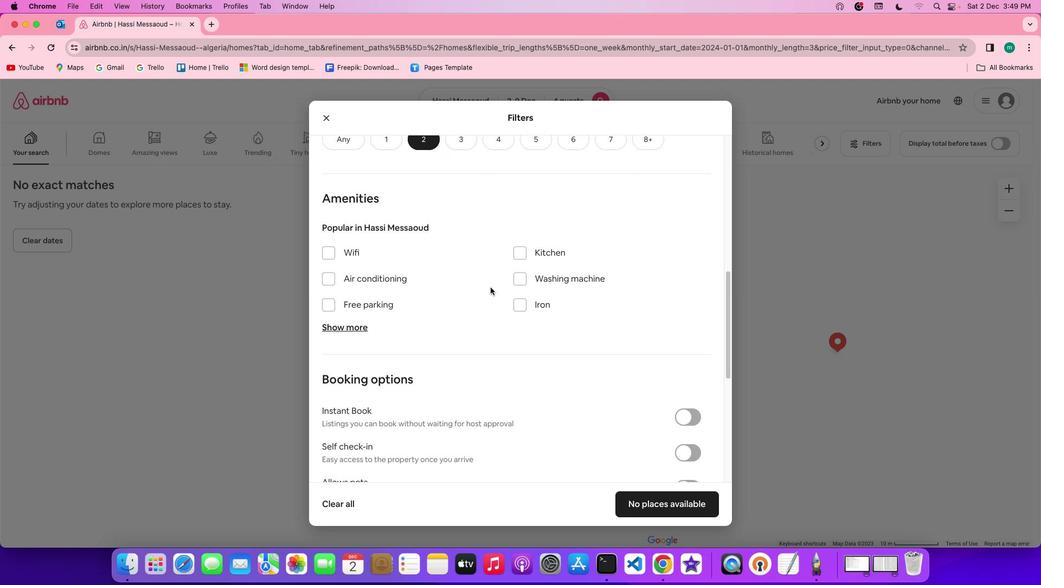 
Action: Mouse scrolled (490, 287) with delta (0, 0)
Screenshot: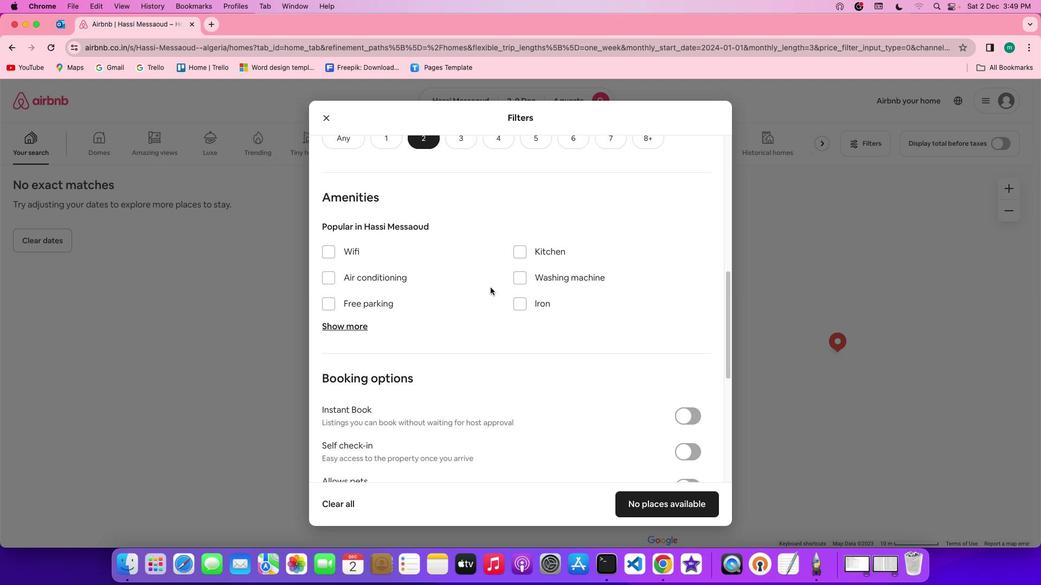 
Action: Mouse scrolled (490, 287) with delta (0, 0)
Screenshot: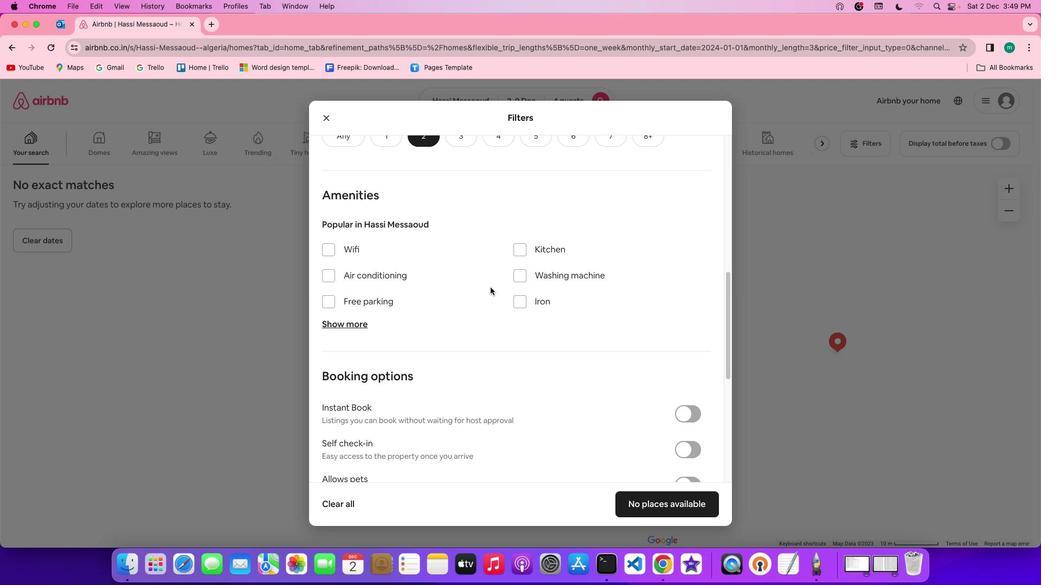 
Action: Mouse scrolled (490, 287) with delta (0, 0)
Screenshot: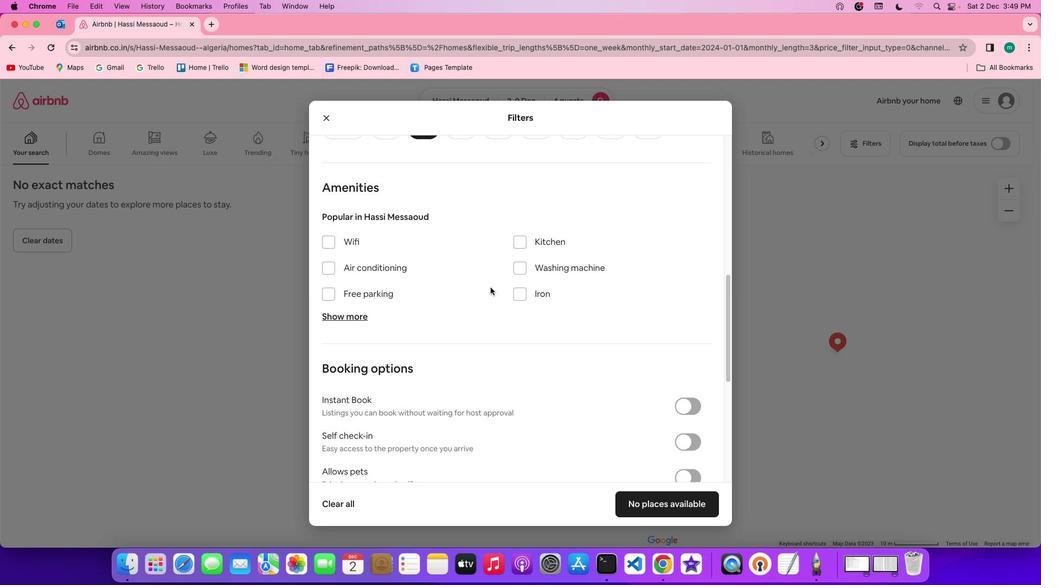 
Action: Mouse scrolled (490, 287) with delta (0, 0)
Screenshot: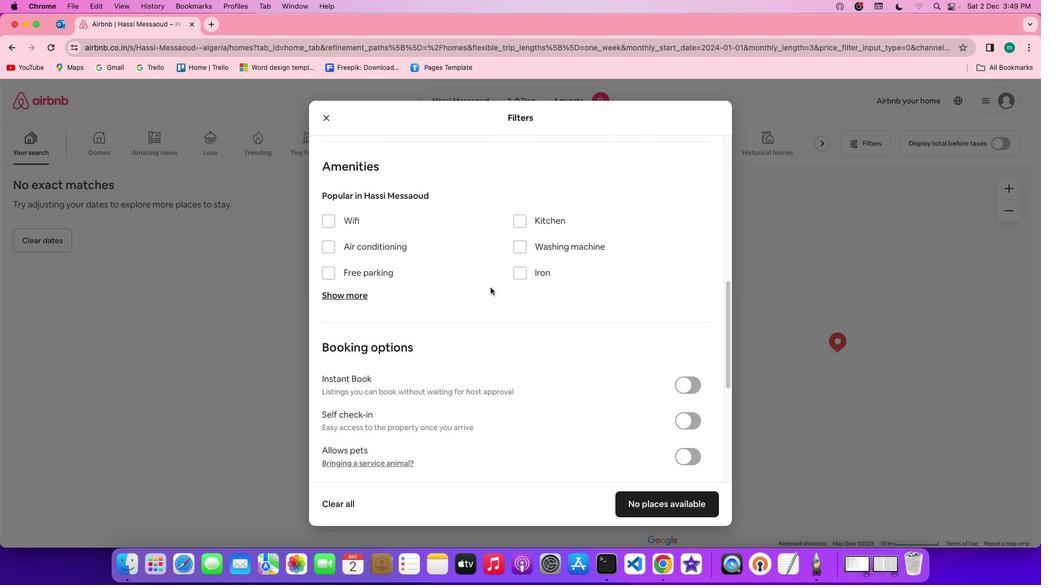 
Action: Mouse moved to (570, 242)
Screenshot: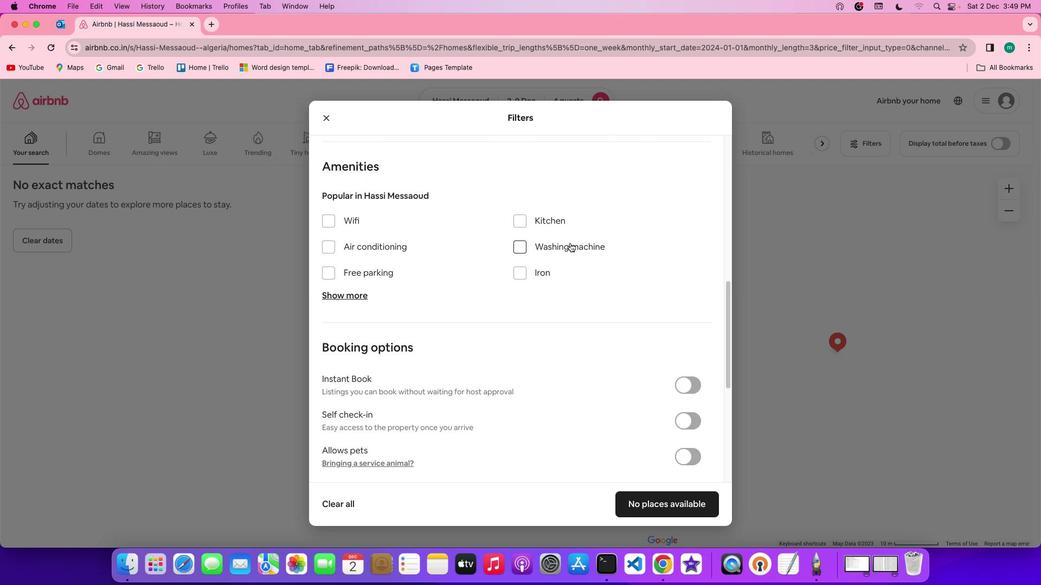 
Action: Mouse pressed left at (570, 242)
Screenshot: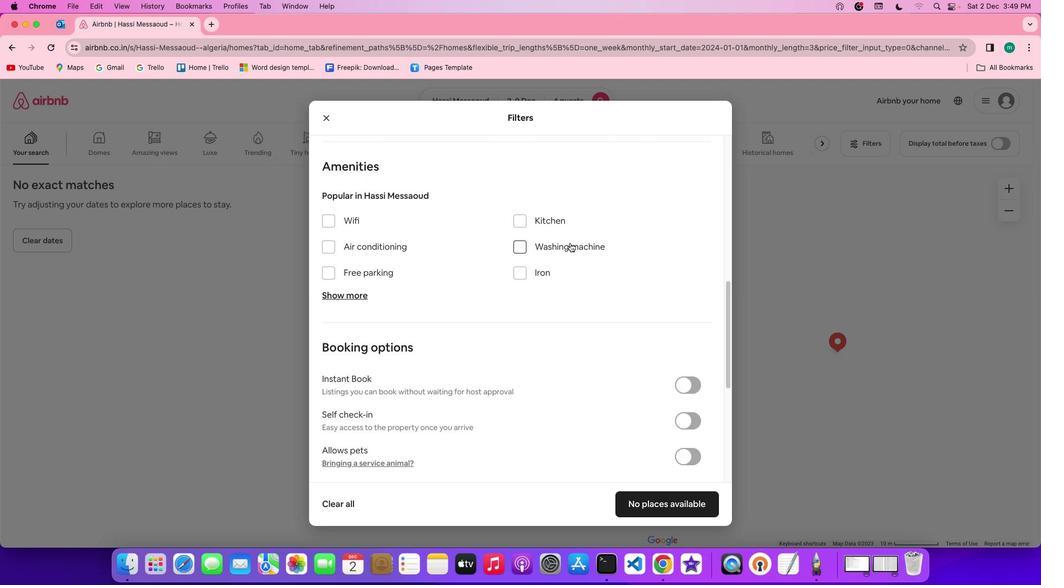 
Action: Mouse moved to (645, 405)
Screenshot: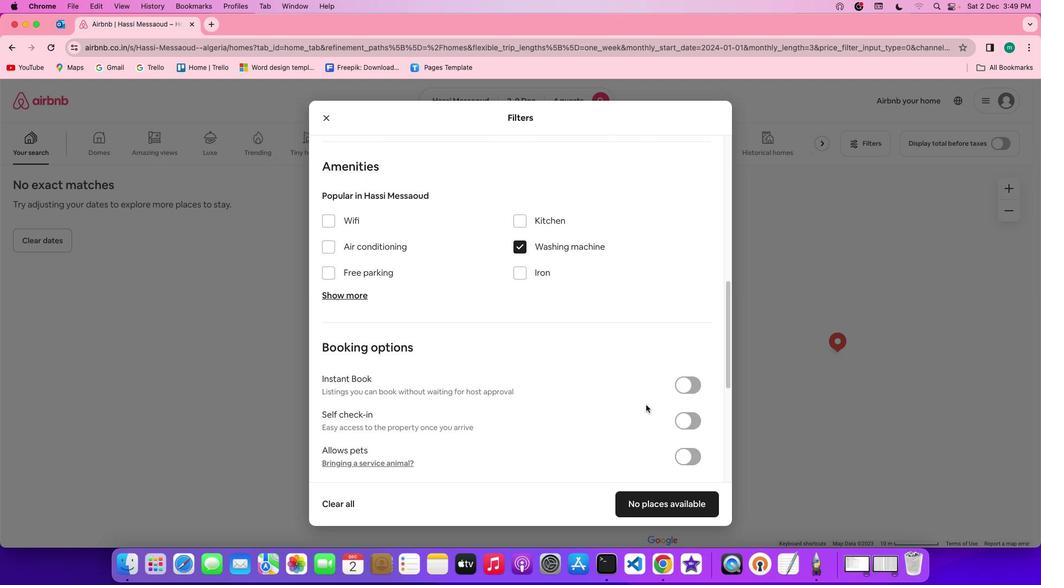 
Action: Mouse scrolled (645, 405) with delta (0, 0)
Screenshot: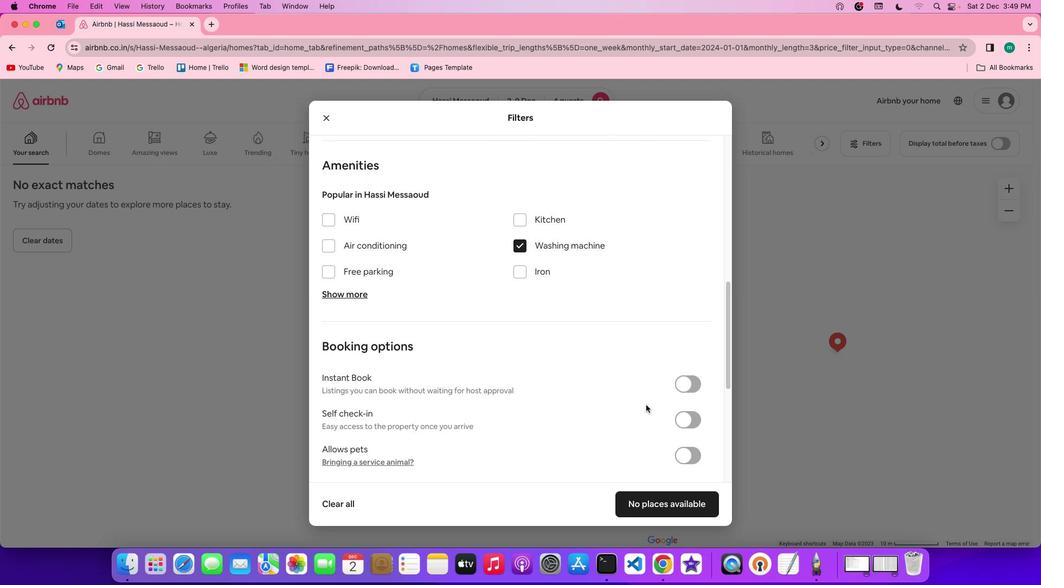 
Action: Mouse scrolled (645, 405) with delta (0, 0)
Screenshot: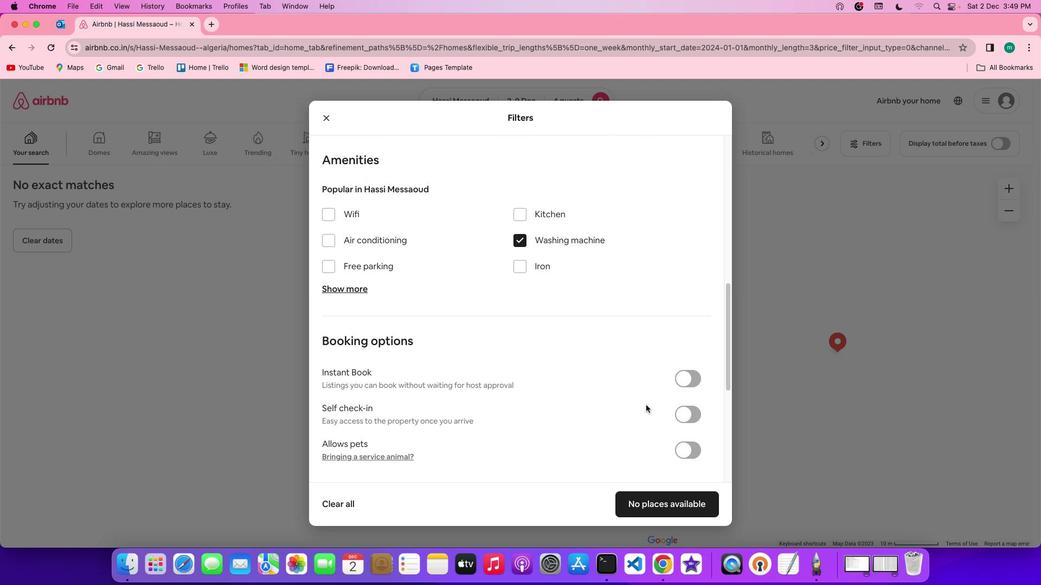 
Action: Mouse scrolled (645, 405) with delta (0, 0)
Screenshot: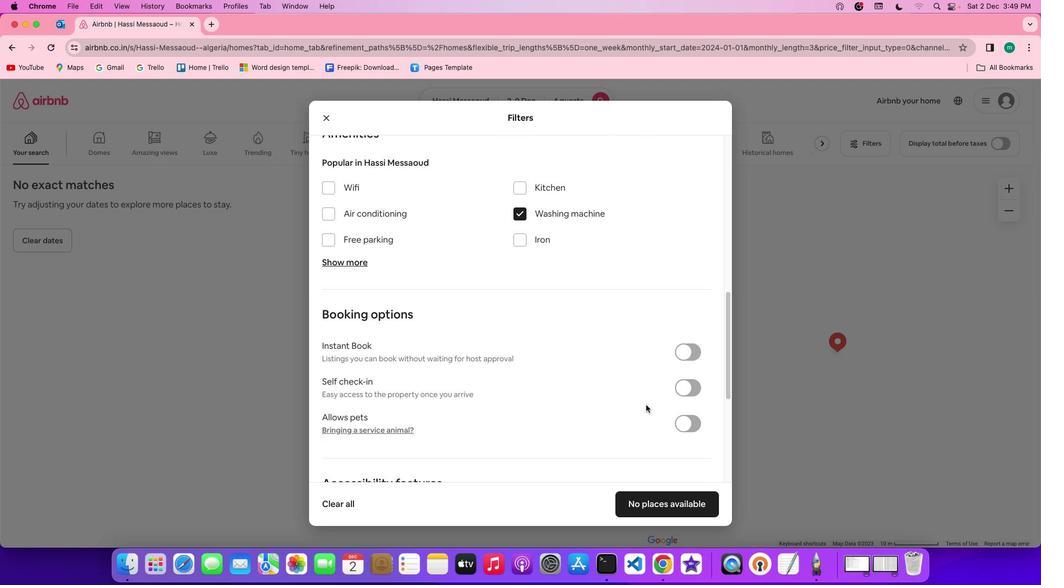 
Action: Mouse scrolled (645, 405) with delta (0, -1)
Screenshot: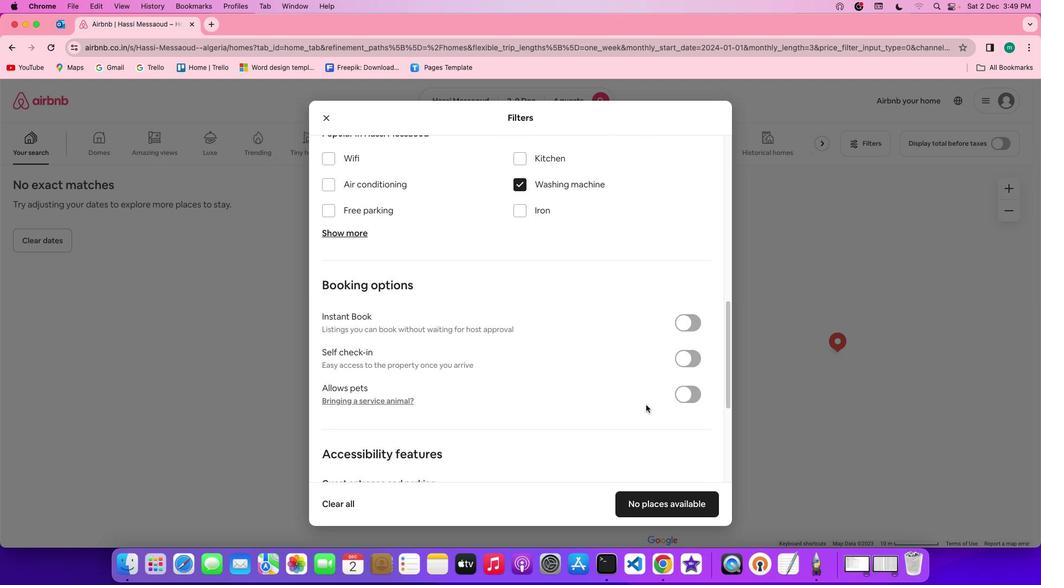 
Action: Mouse scrolled (645, 405) with delta (0, -1)
Screenshot: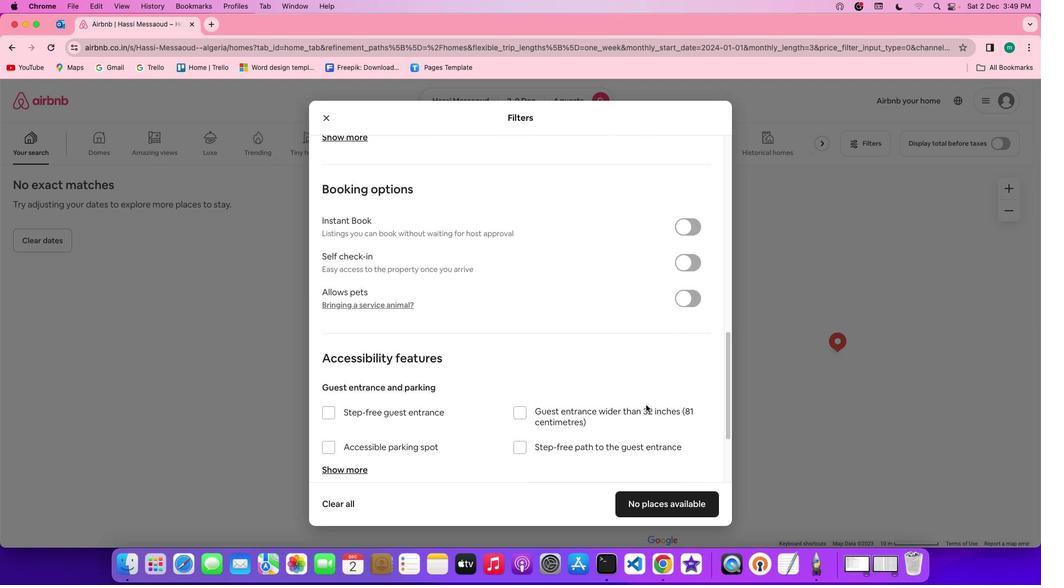 
Action: Mouse scrolled (645, 405) with delta (0, 0)
Screenshot: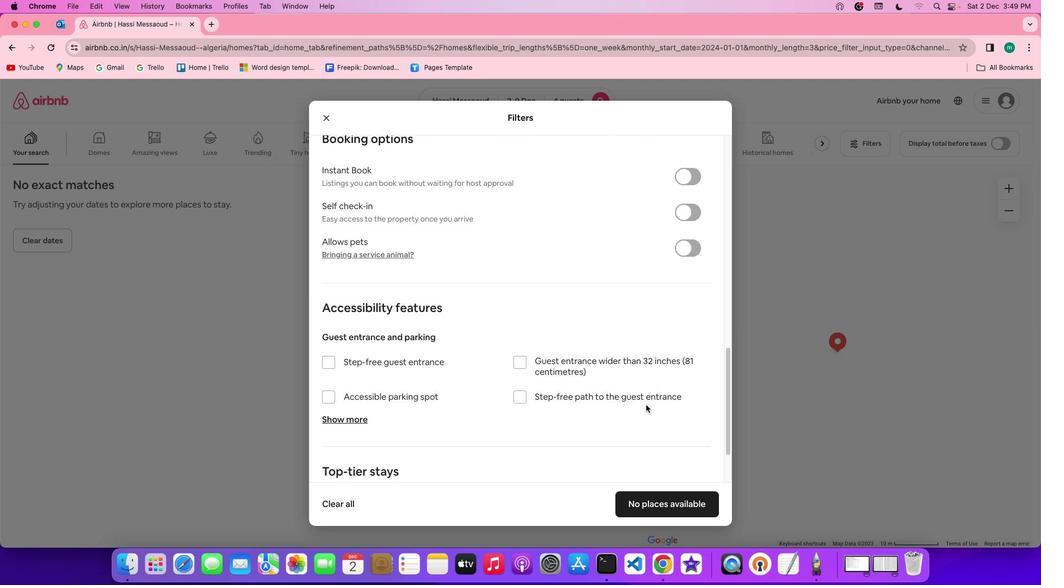 
Action: Mouse scrolled (645, 405) with delta (0, 0)
Screenshot: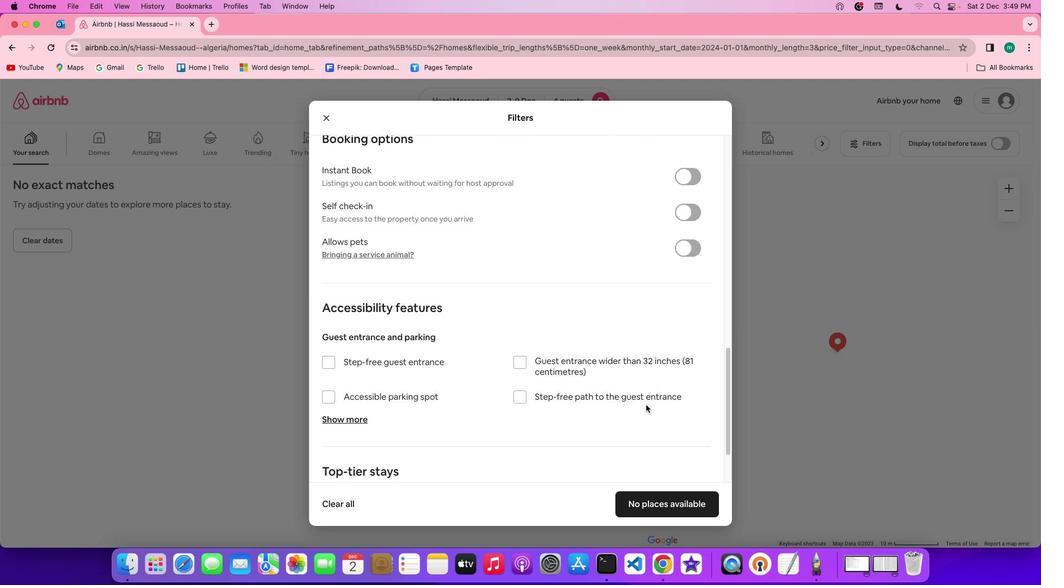 
Action: Mouse scrolled (645, 405) with delta (0, -1)
Screenshot: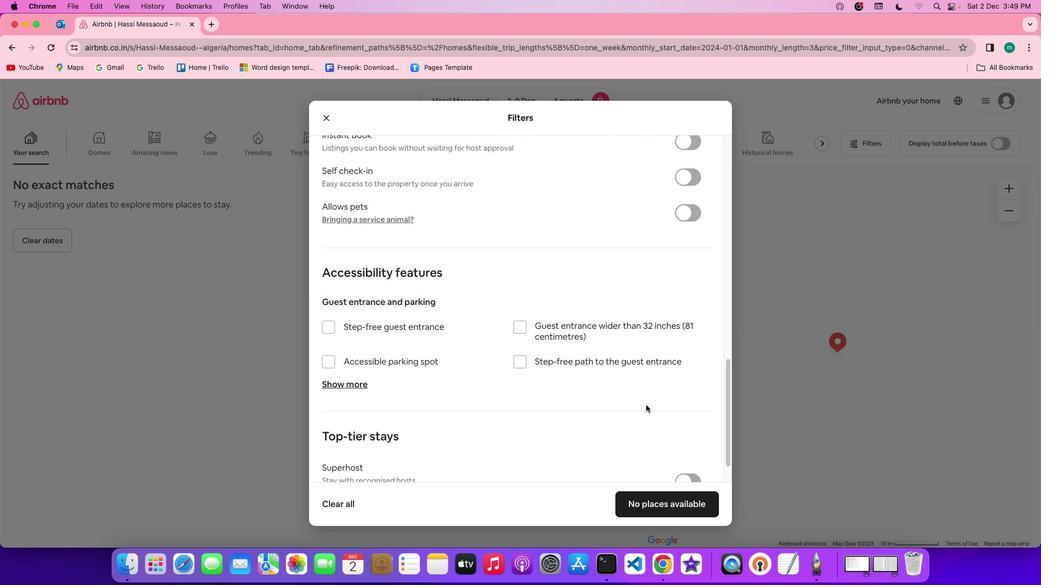 
Action: Mouse scrolled (645, 405) with delta (0, -2)
Screenshot: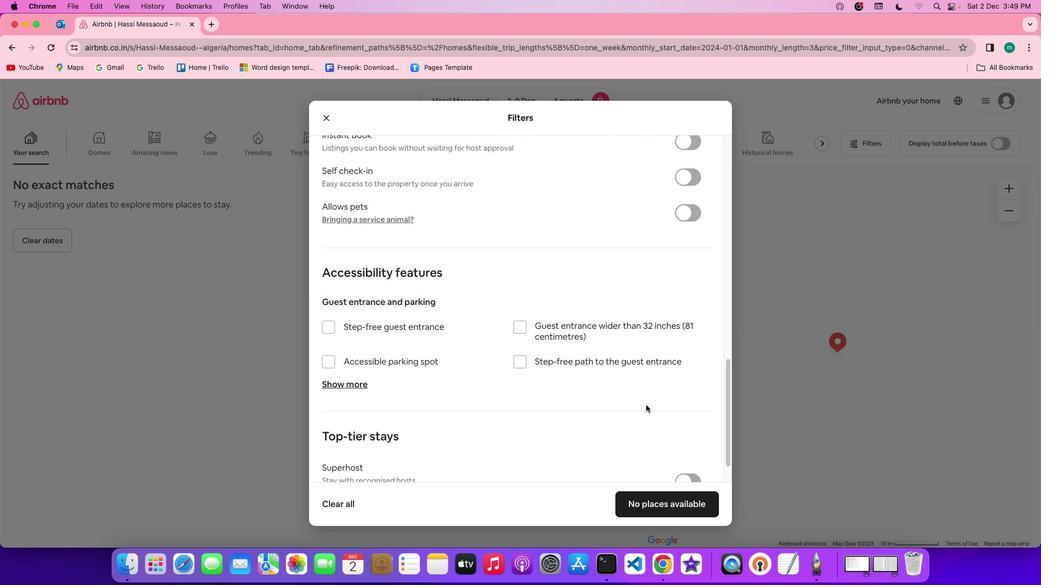 
Action: Mouse scrolled (645, 405) with delta (0, -2)
Screenshot: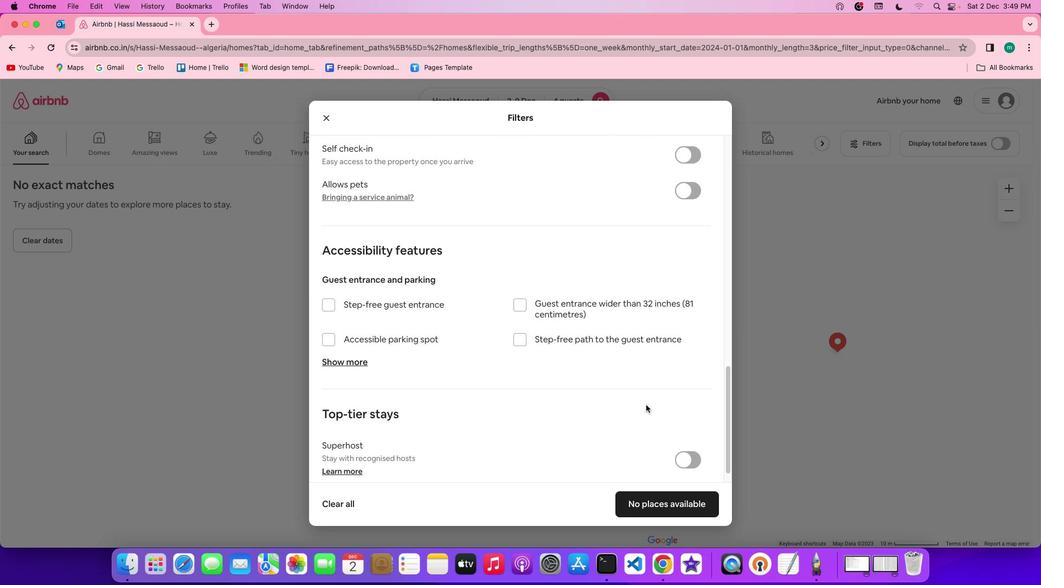 
Action: Mouse scrolled (645, 405) with delta (0, -3)
Screenshot: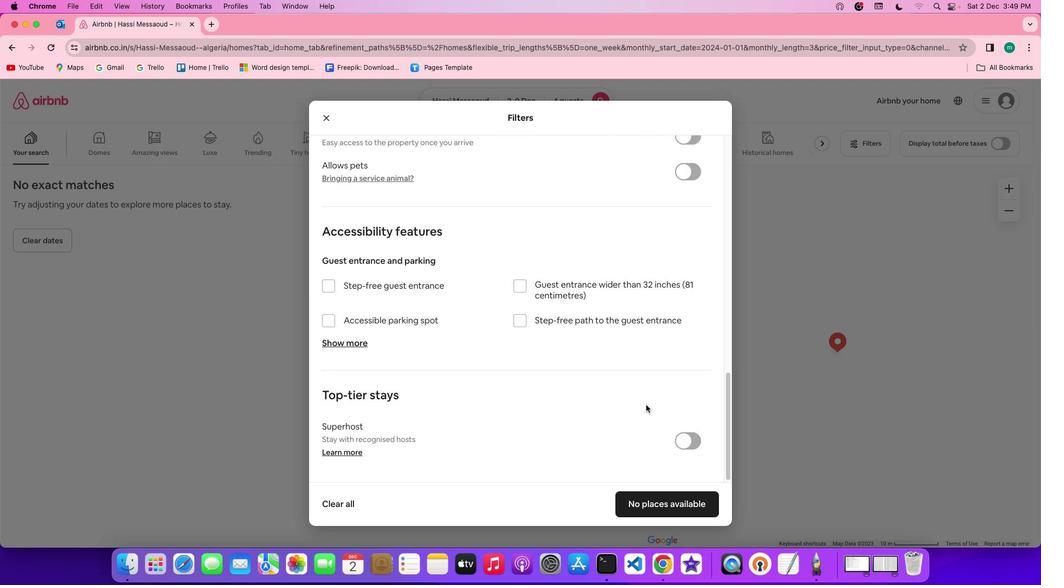 
Action: Mouse scrolled (645, 405) with delta (0, 0)
Screenshot: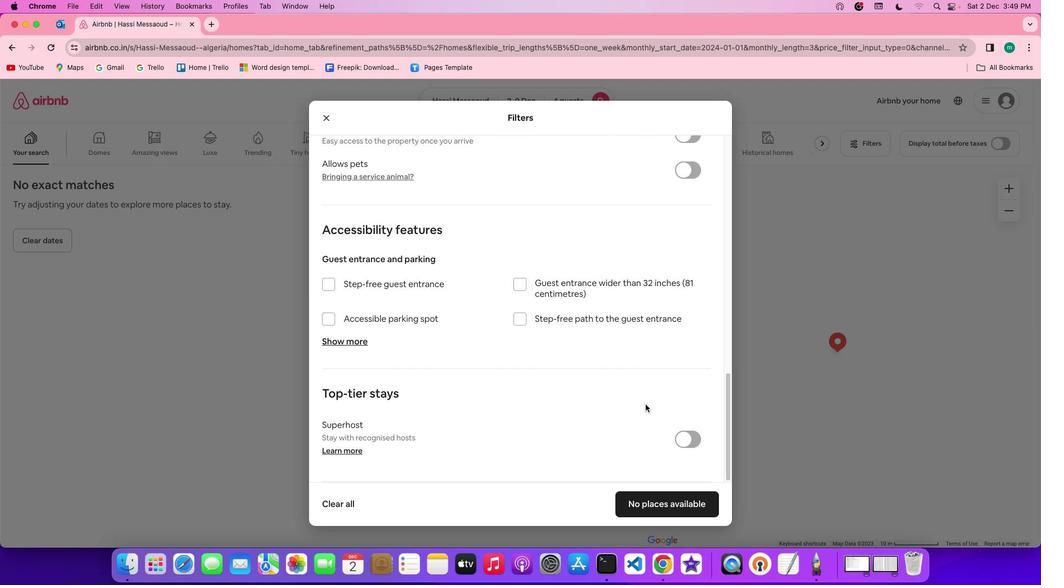
Action: Mouse scrolled (645, 405) with delta (0, 0)
Screenshot: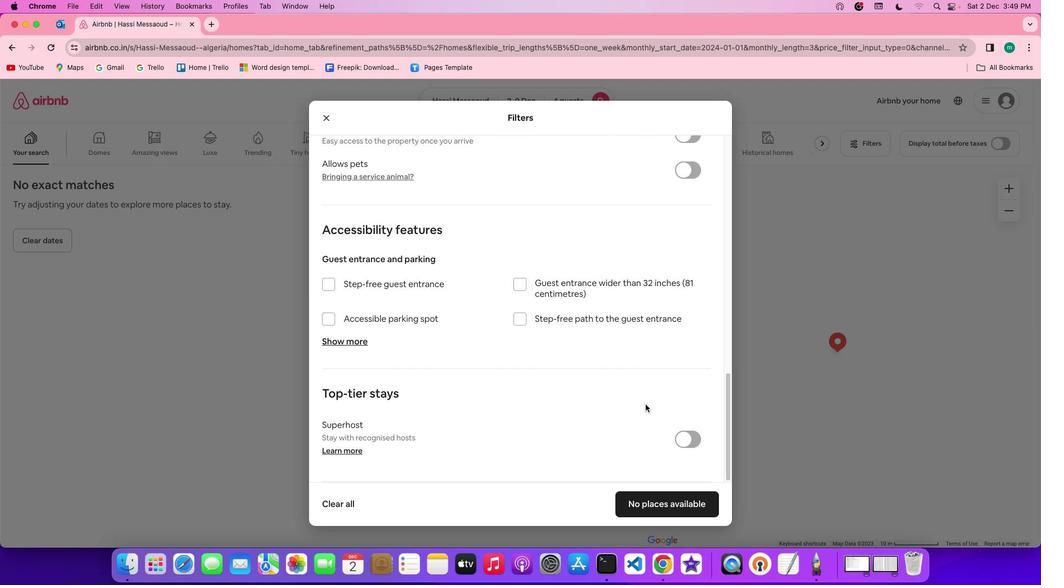 
Action: Mouse moved to (645, 405)
Screenshot: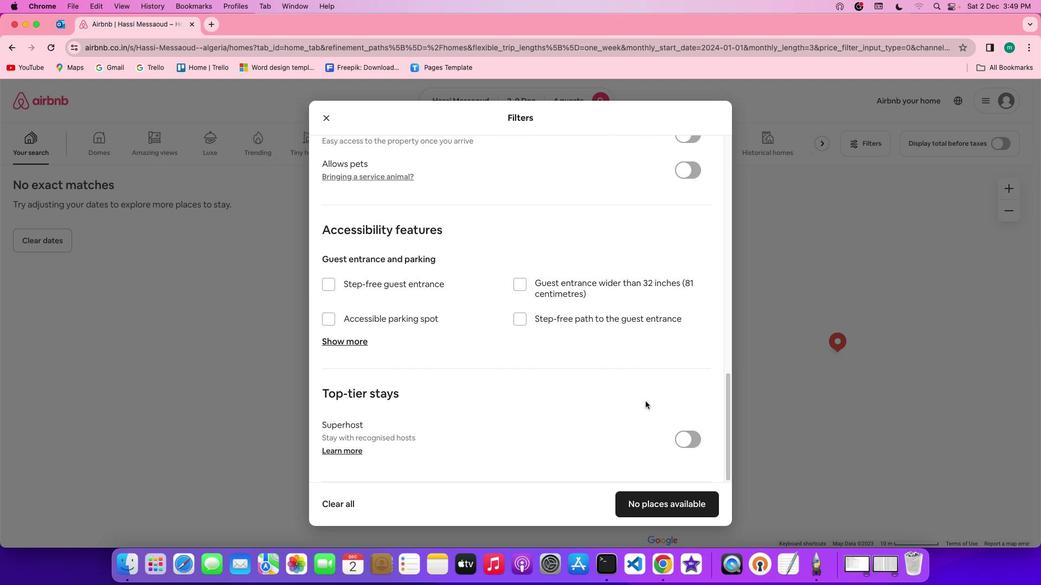 
Action: Mouse scrolled (645, 405) with delta (0, -1)
Screenshot: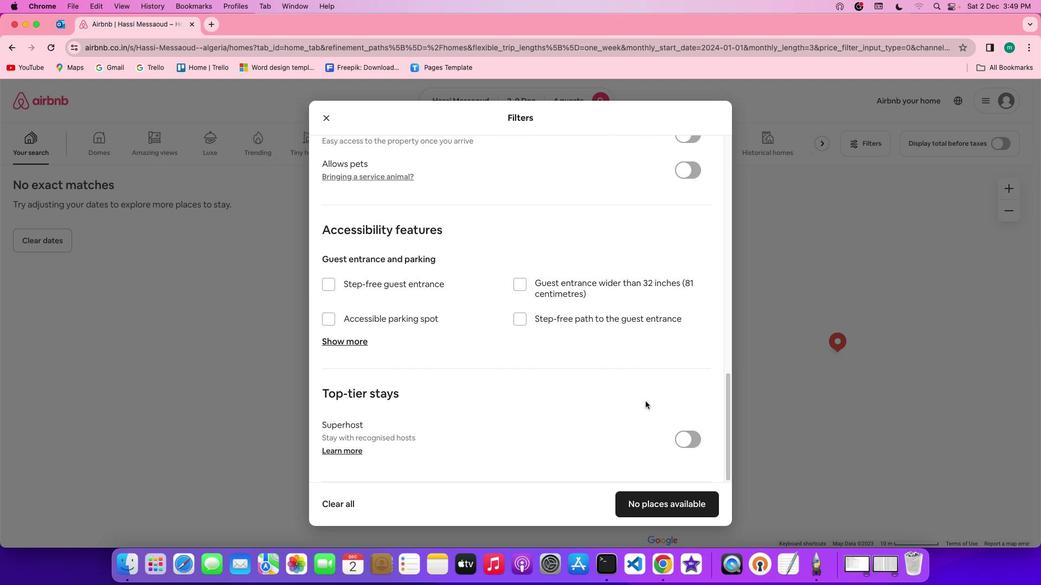 
Action: Mouse moved to (645, 404)
Screenshot: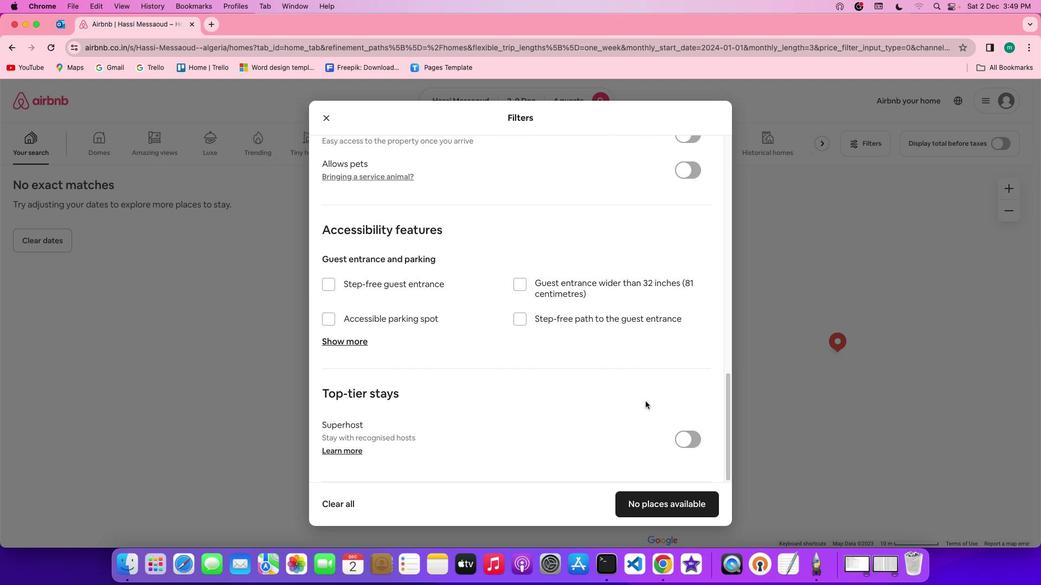 
Action: Mouse scrolled (645, 404) with delta (0, -2)
Screenshot: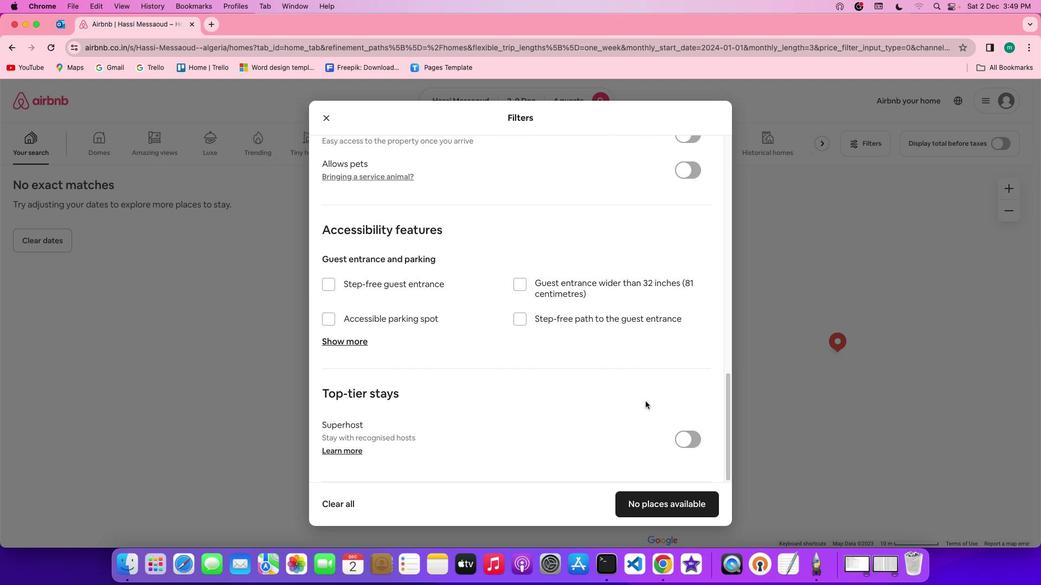
Action: Mouse scrolled (645, 404) with delta (0, -3)
Screenshot: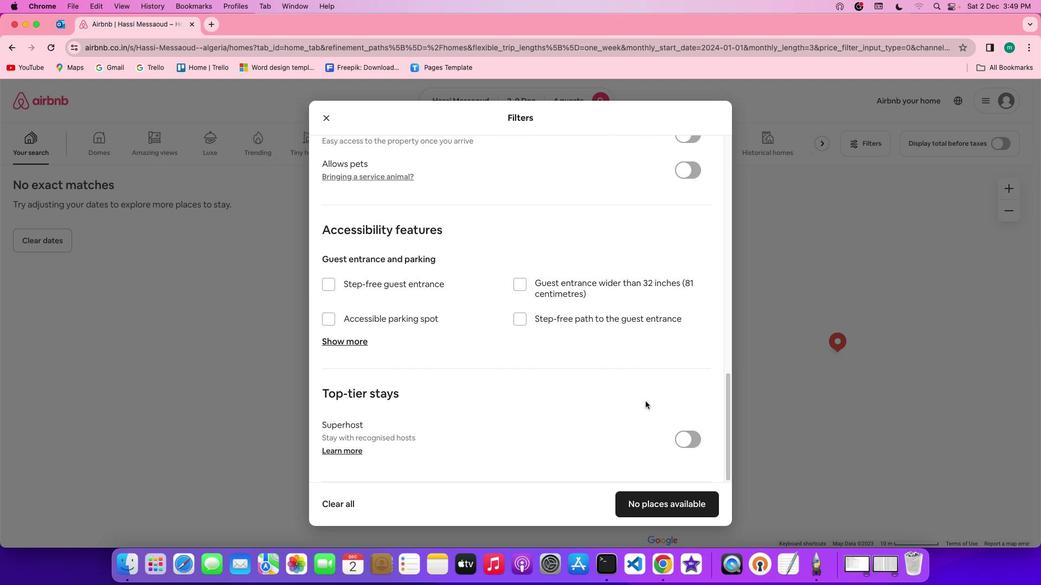 
Action: Mouse moved to (681, 511)
Screenshot: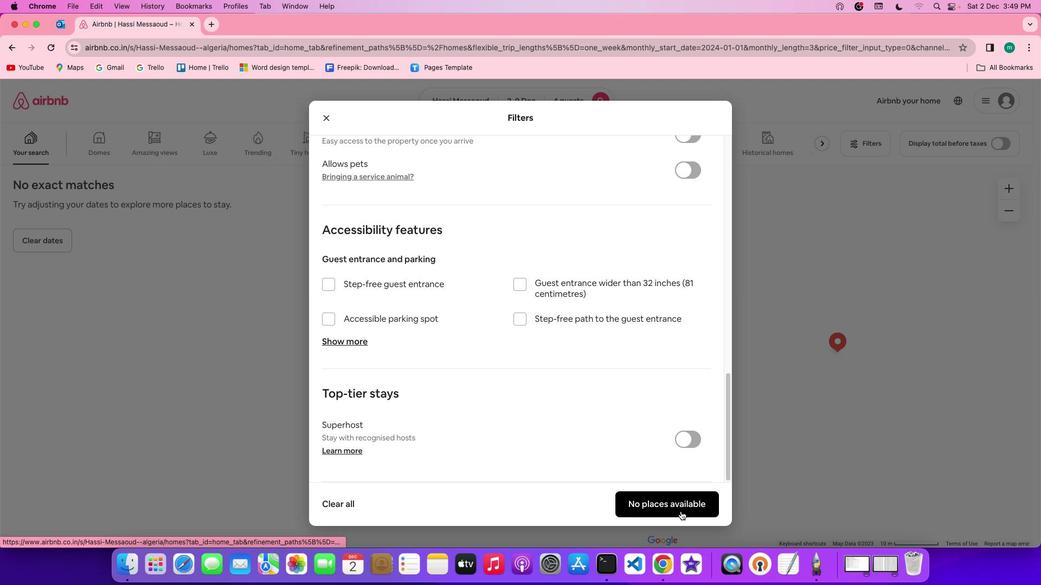 
Action: Mouse pressed left at (681, 511)
Screenshot: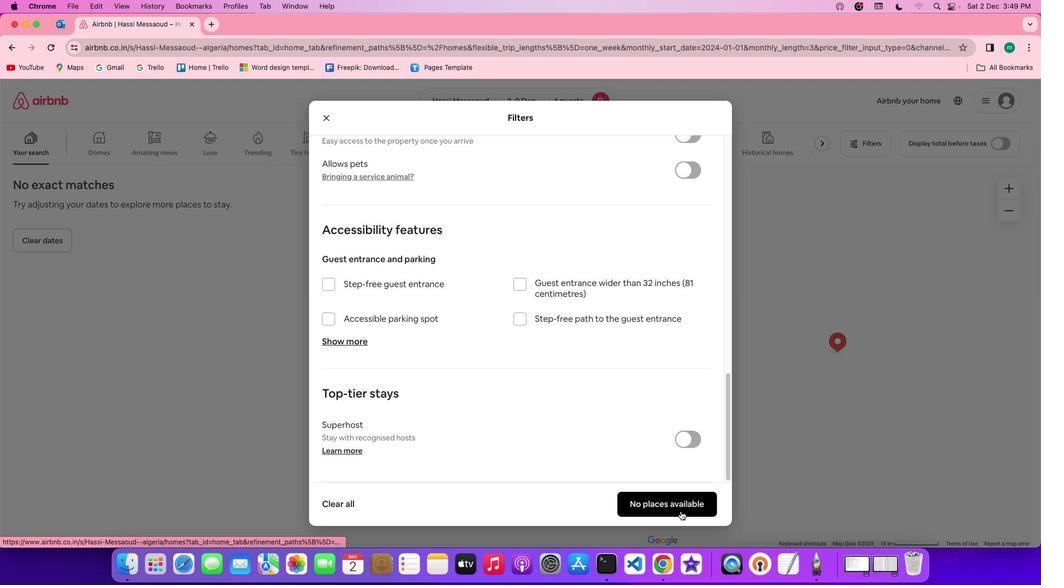 
Action: Mouse moved to (329, 377)
Screenshot: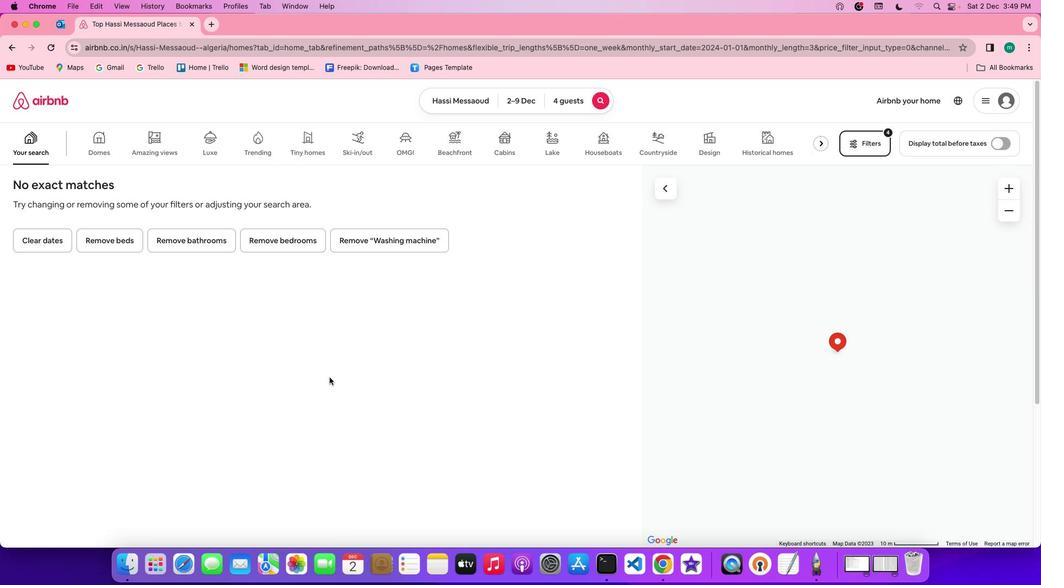 
